 Task:  Click on Racing  Cup Series In the Cup Series click on  Pick Sheet Add name Penelope Taylor and  Email softage.6@softage.net In group 1 choose #1 Ross Chastain In group 2 choose #19 Martin Truex Jr In group 3 choose #8 Kyle Busch In group 4 choose #48 Alex Bowman In group 5 choose #2 Austin Cindric Winning Manufacturer choose Ford In Tie Breaker choose #99 Daniel Suarez Bonous driver choose #4 Kevin Harvick Submit pick sheet
Action: Mouse moved to (387, 215)
Screenshot: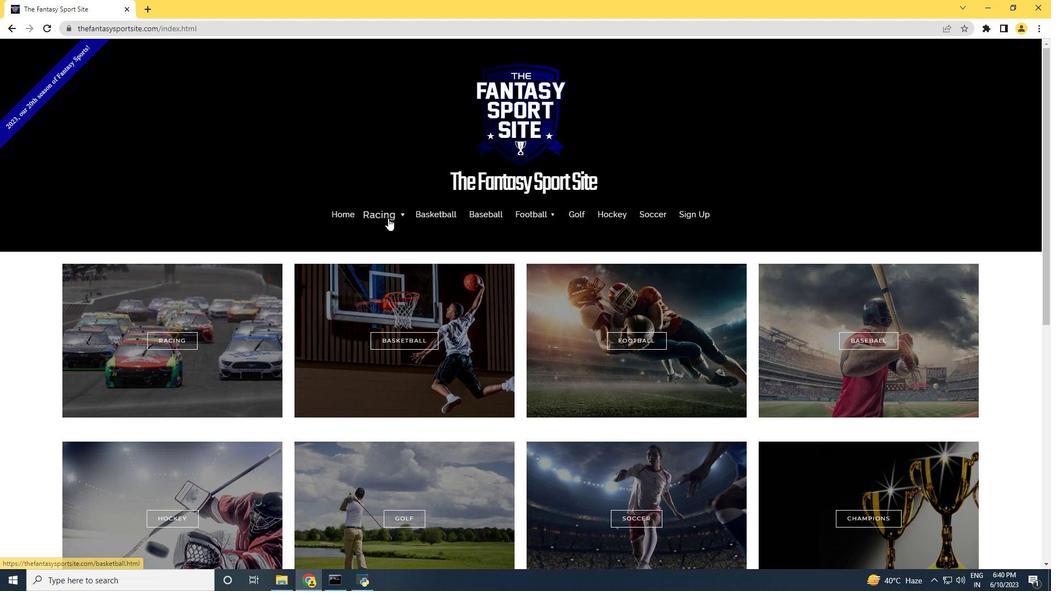 
Action: Mouse pressed left at (387, 215)
Screenshot: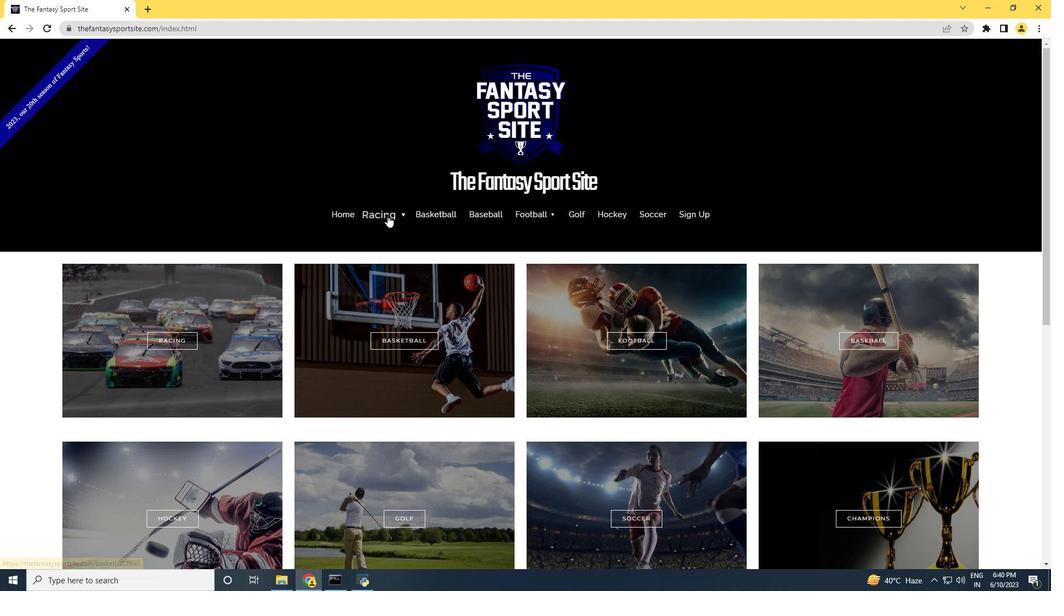 
Action: Mouse moved to (387, 251)
Screenshot: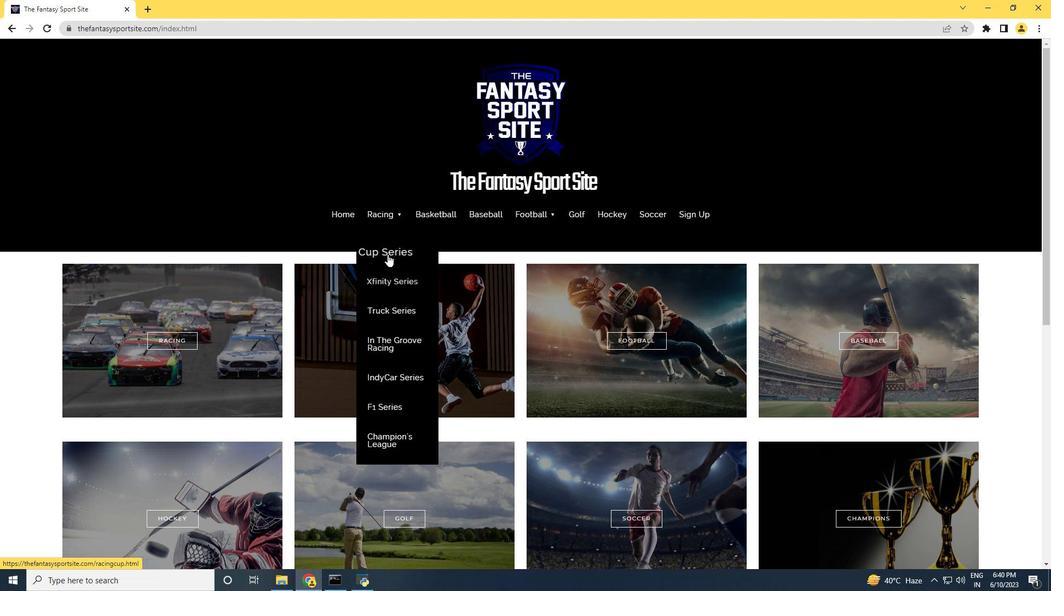 
Action: Mouse pressed left at (387, 251)
Screenshot: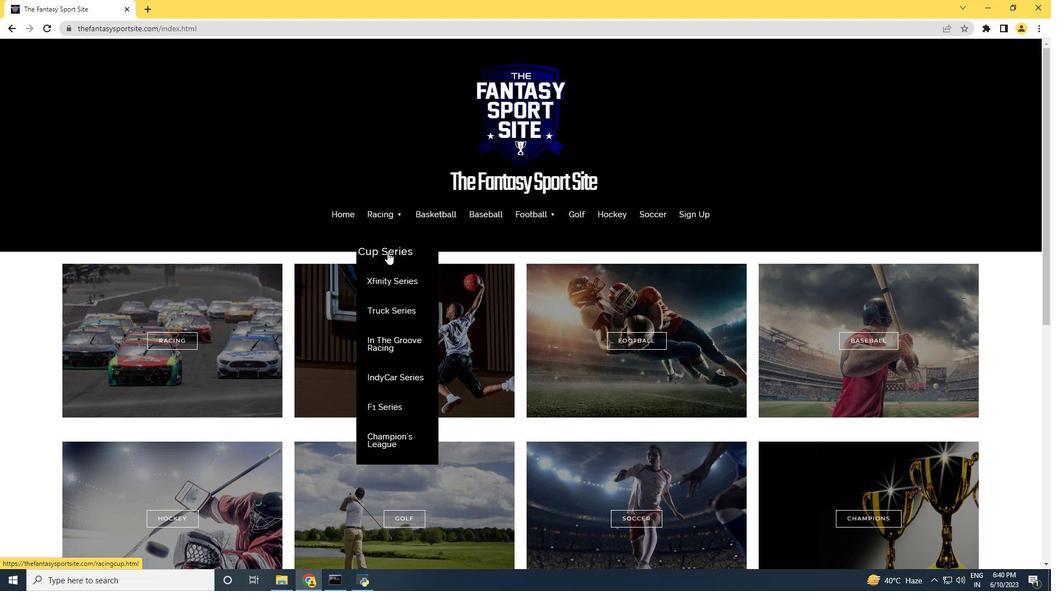 
Action: Mouse moved to (391, 216)
Screenshot: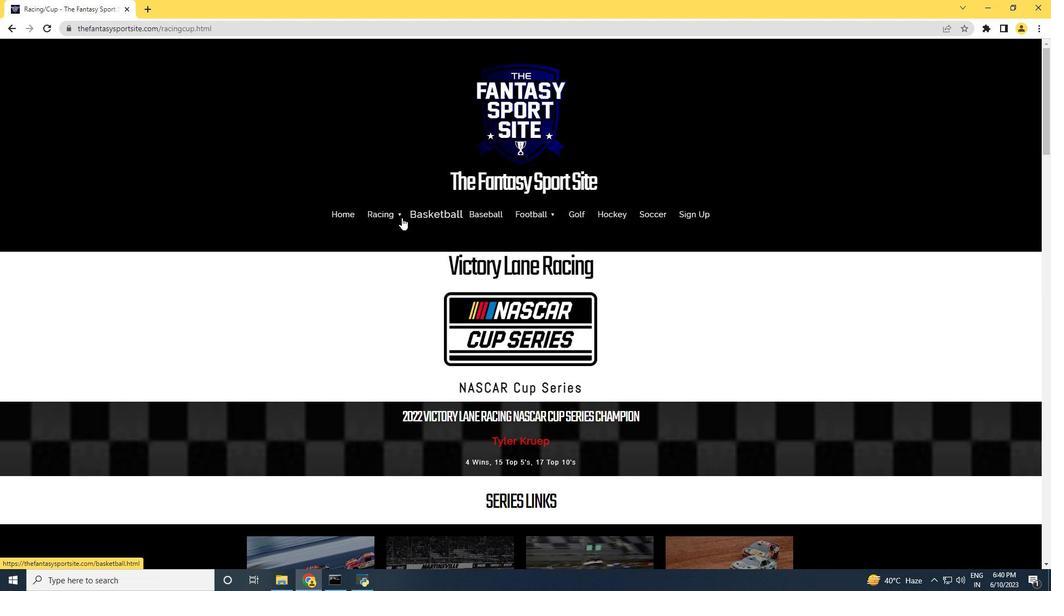 
Action: Mouse scrolled (391, 215) with delta (0, 0)
Screenshot: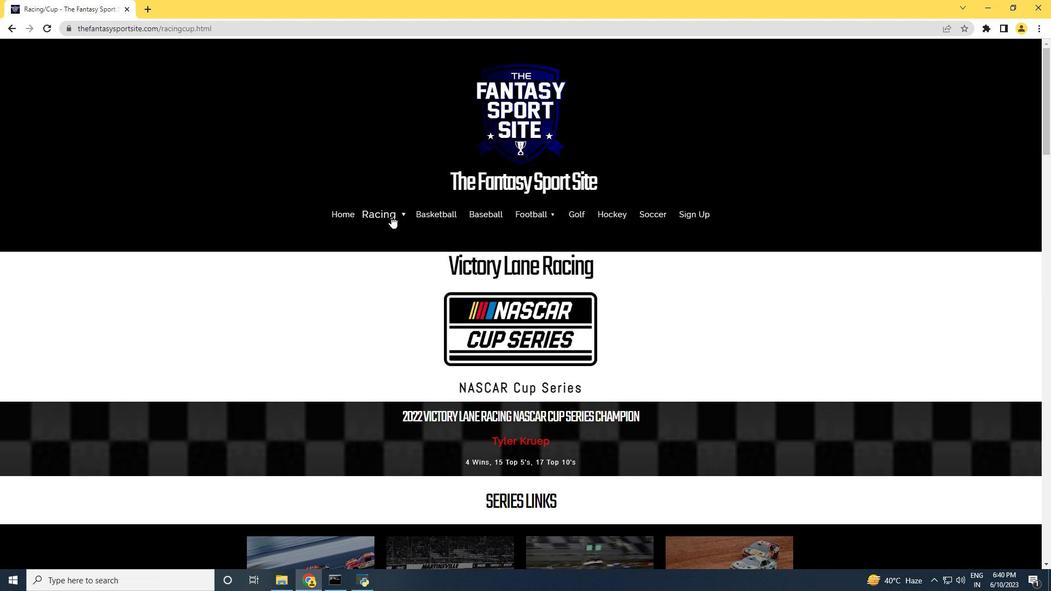 
Action: Mouse scrolled (391, 215) with delta (0, 0)
Screenshot: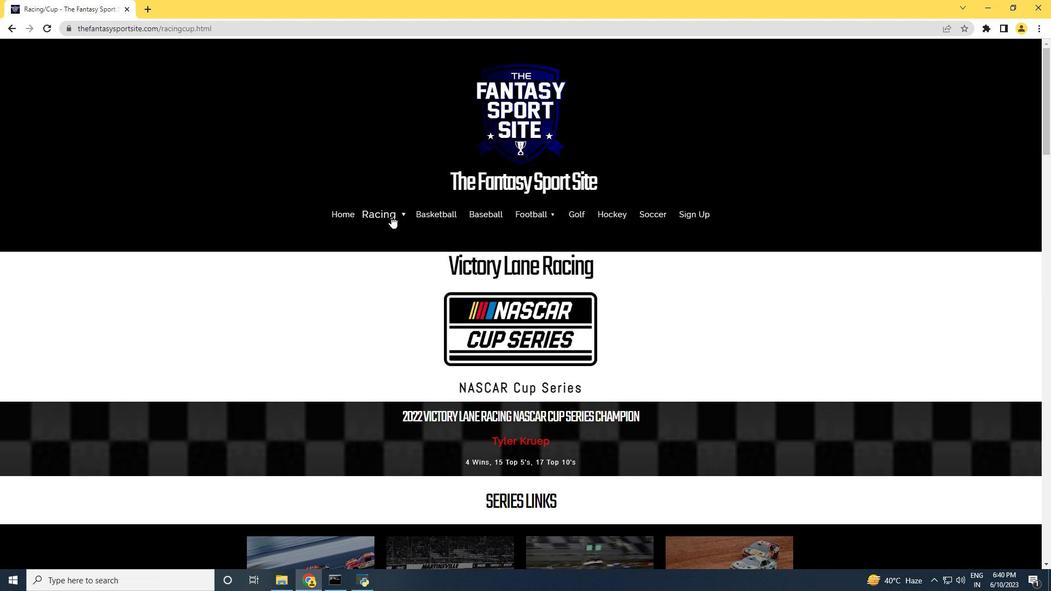 
Action: Mouse scrolled (391, 215) with delta (0, 0)
Screenshot: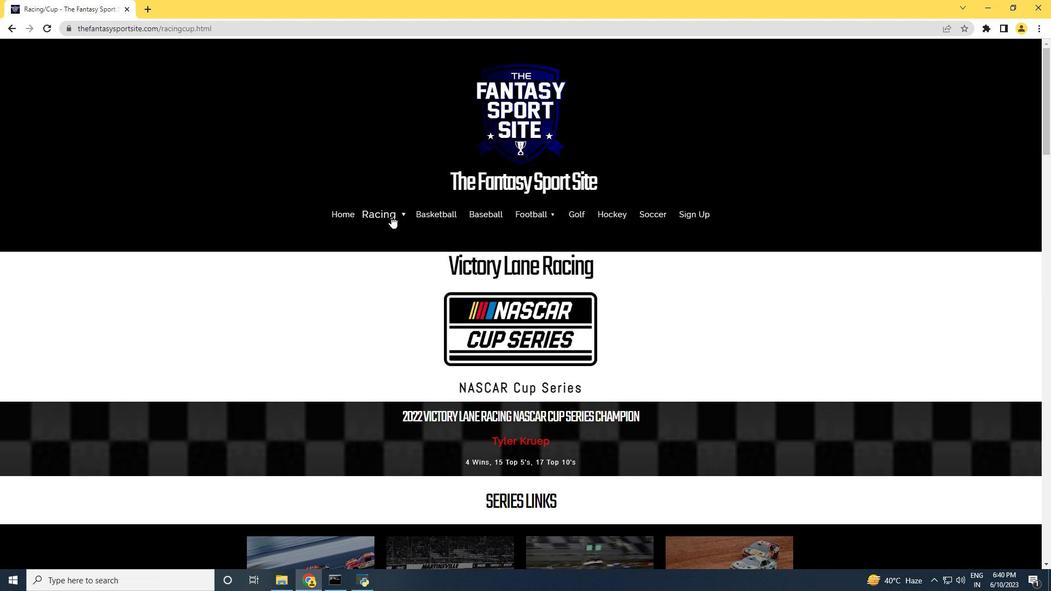 
Action: Mouse scrolled (391, 215) with delta (0, 0)
Screenshot: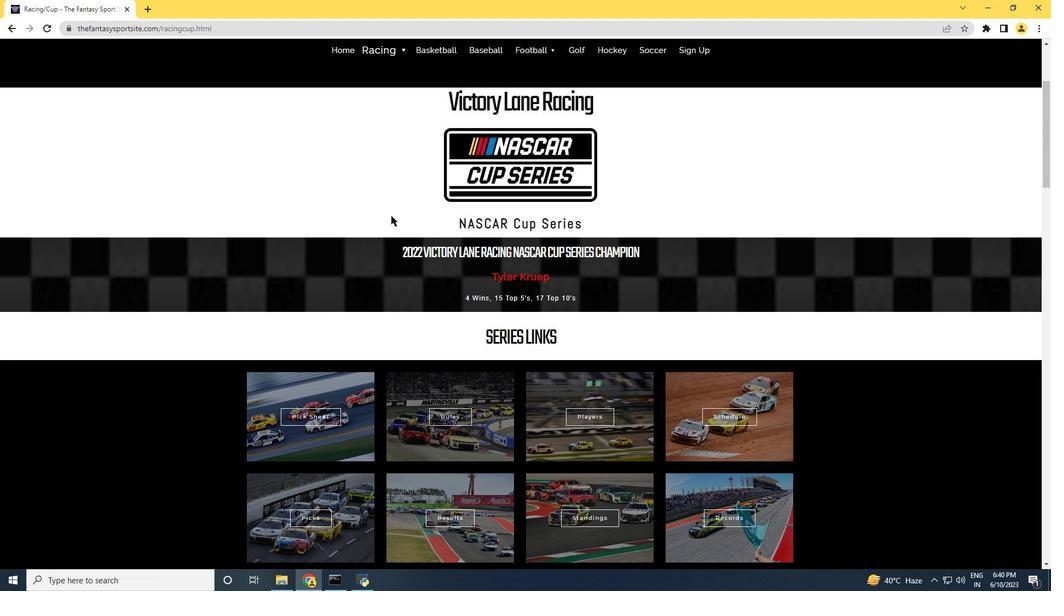
Action: Mouse scrolled (391, 215) with delta (0, 0)
Screenshot: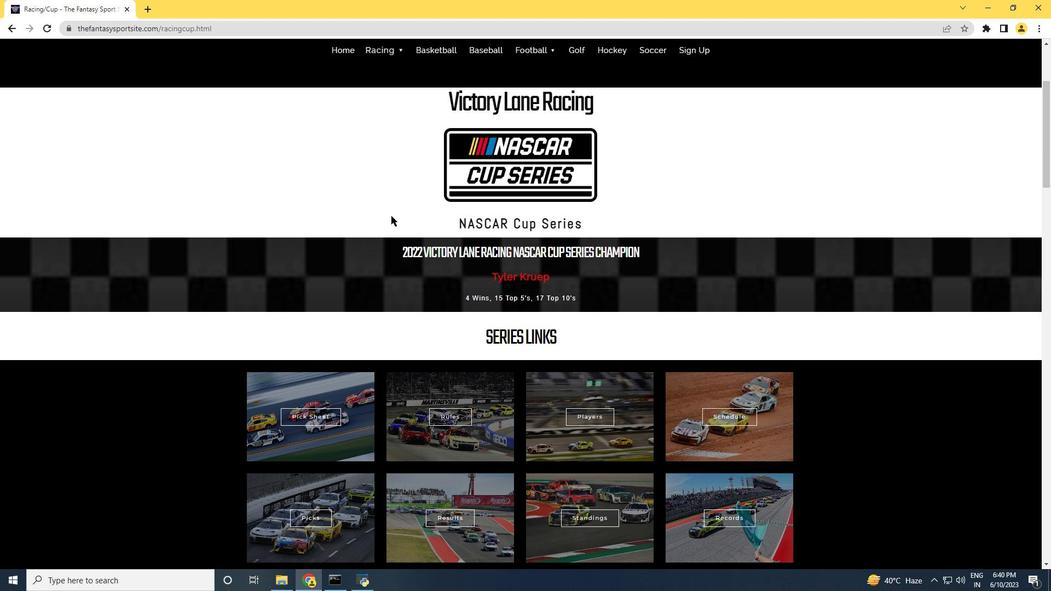 
Action: Mouse moved to (313, 305)
Screenshot: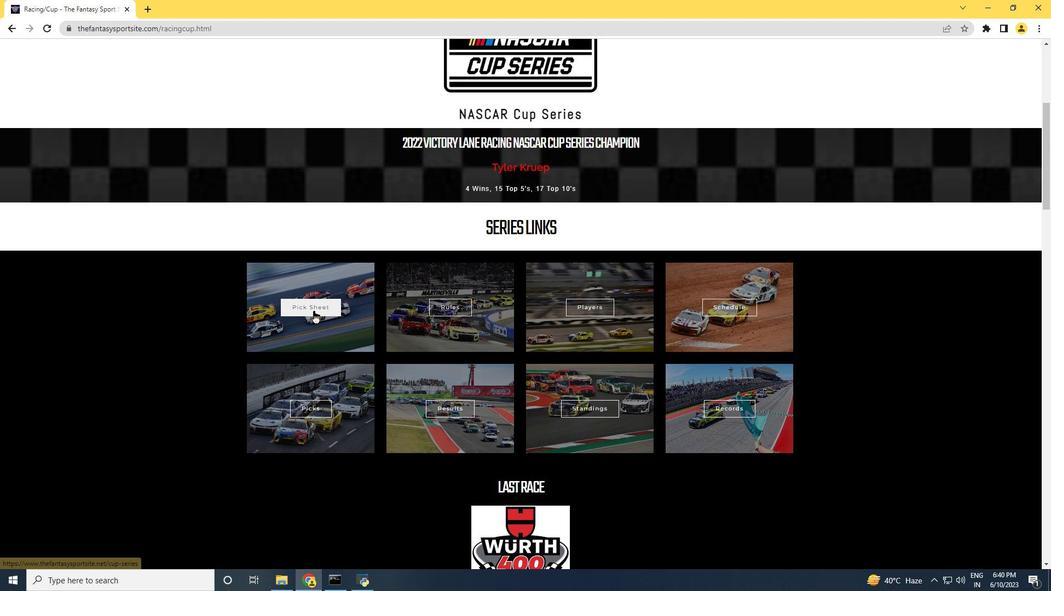 
Action: Mouse pressed left at (313, 305)
Screenshot: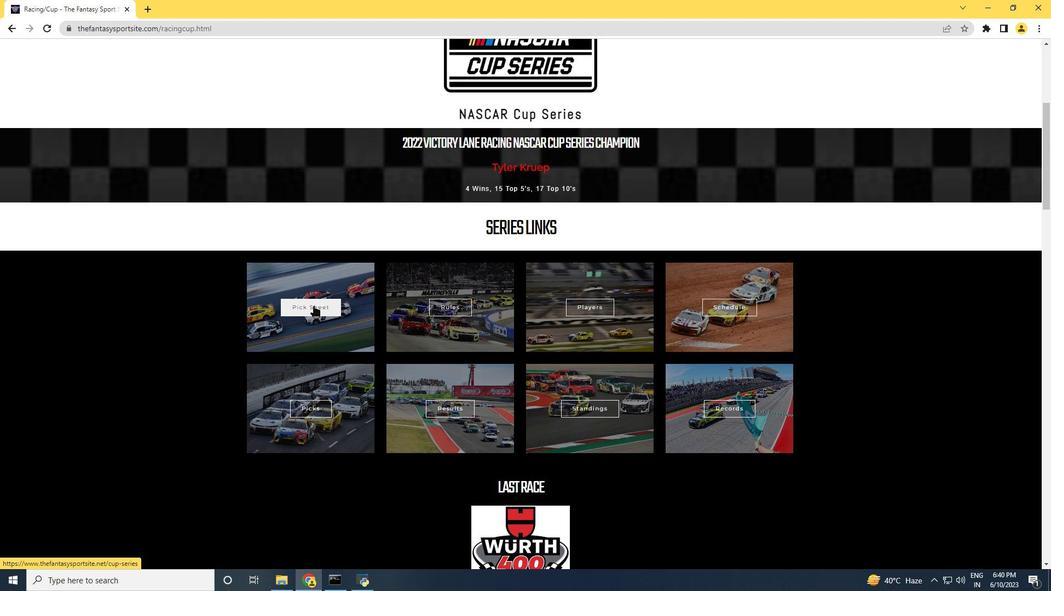 
Action: Mouse scrolled (313, 305) with delta (0, 0)
Screenshot: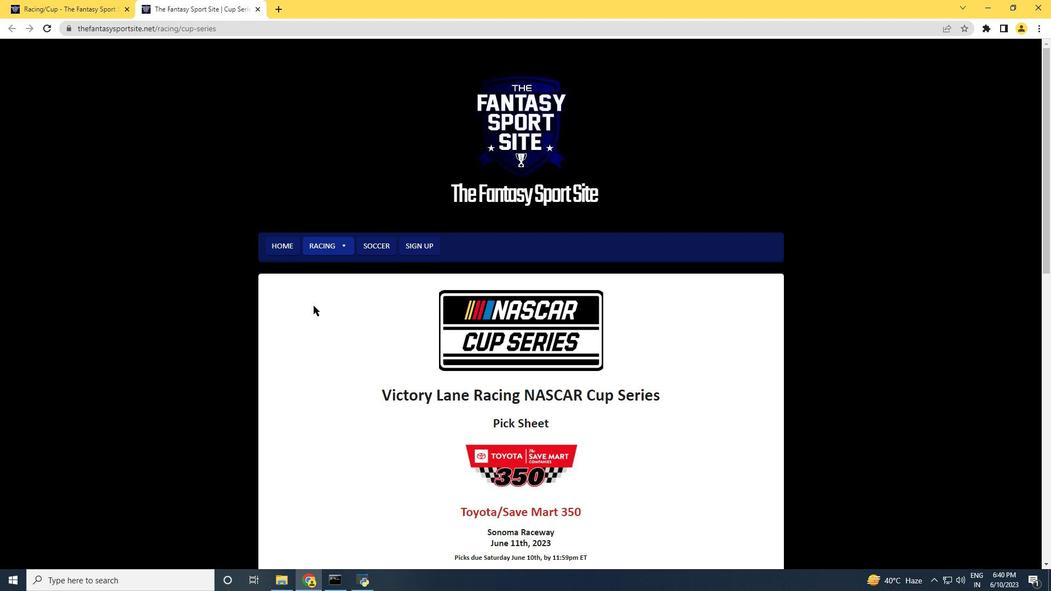 
Action: Mouse scrolled (313, 305) with delta (0, 0)
Screenshot: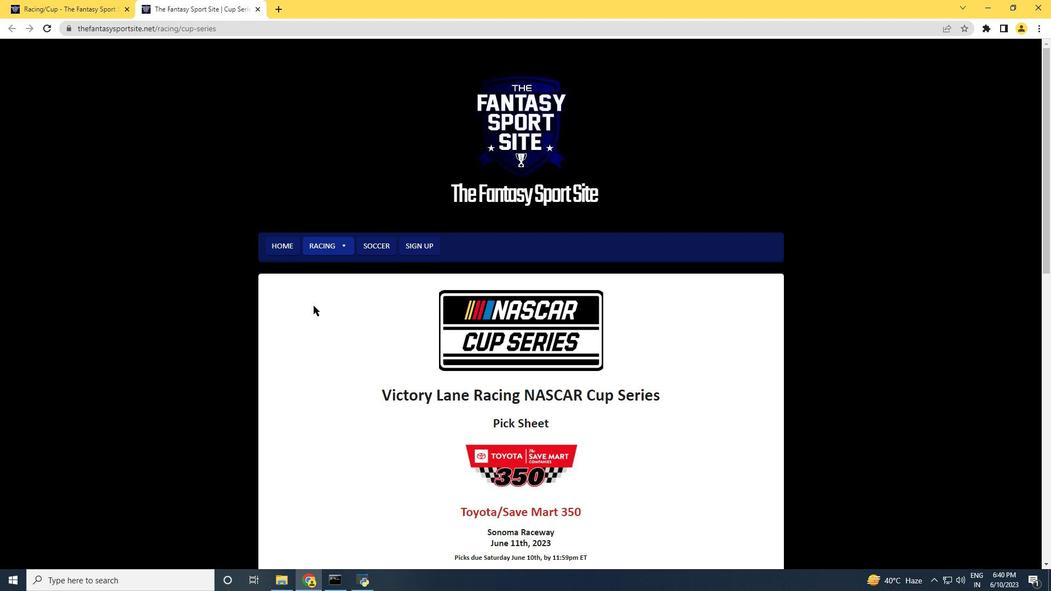 
Action: Mouse scrolled (313, 305) with delta (0, 0)
Screenshot: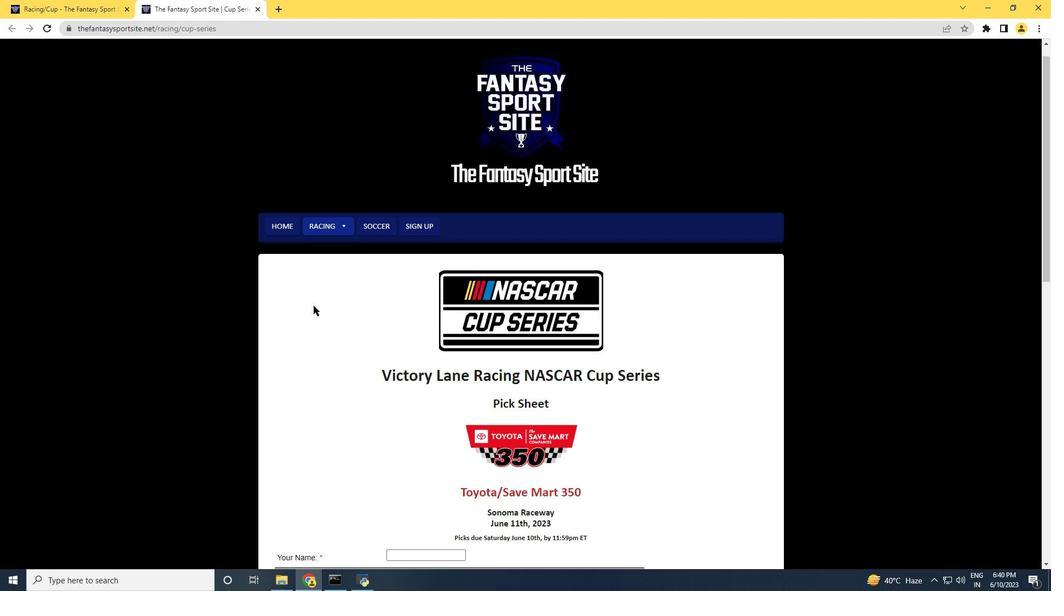 
Action: Mouse scrolled (313, 305) with delta (0, 0)
Screenshot: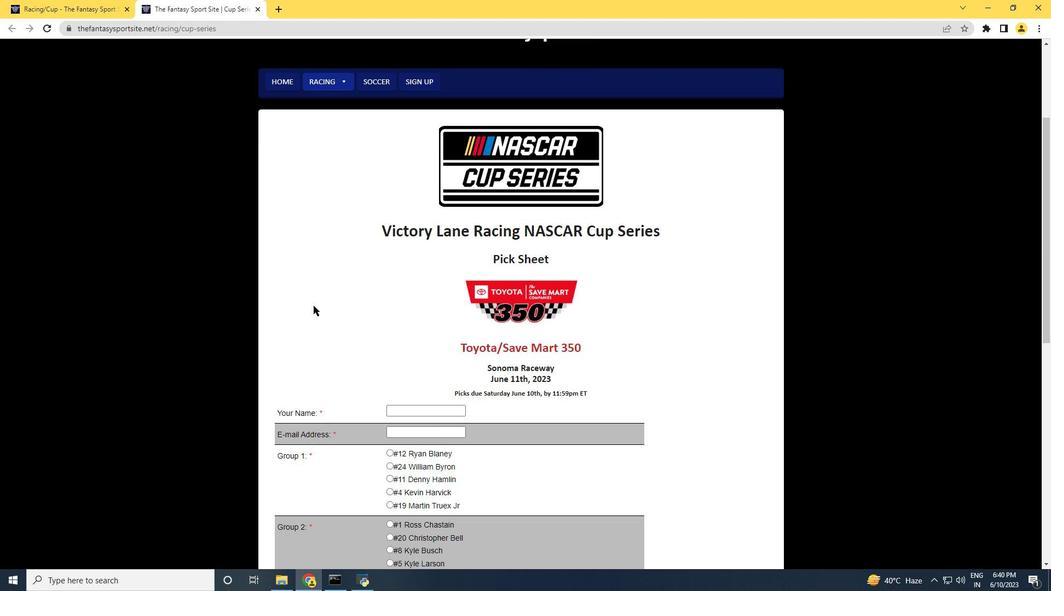 
Action: Mouse scrolled (313, 305) with delta (0, 0)
Screenshot: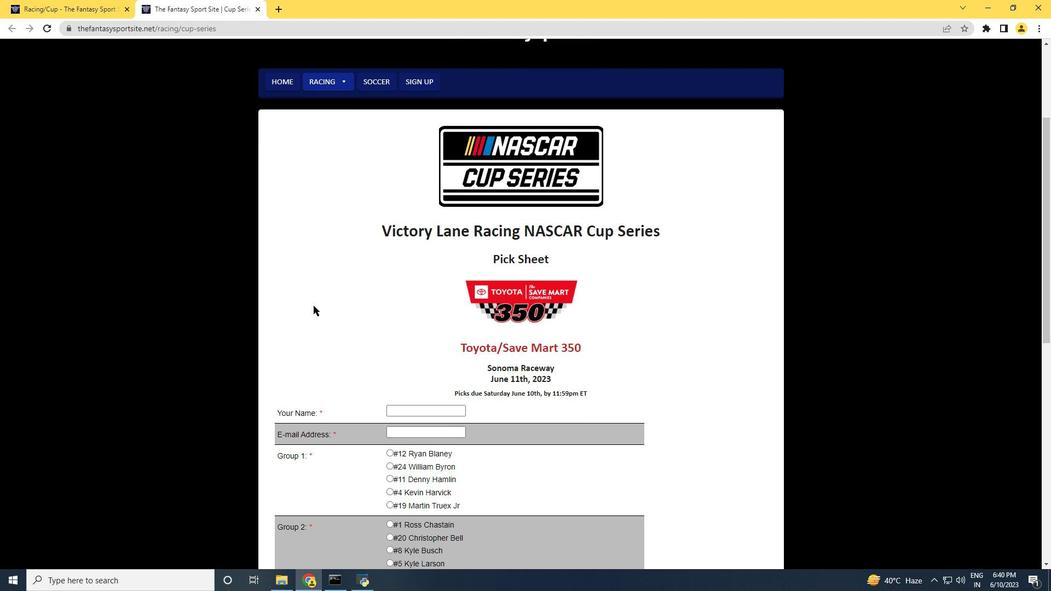 
Action: Mouse moved to (412, 302)
Screenshot: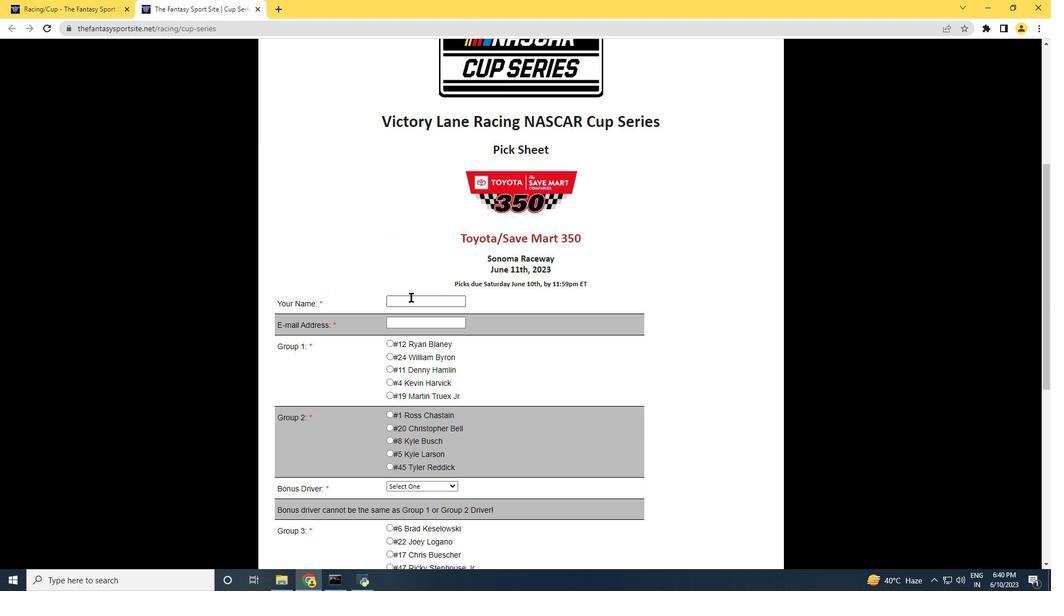 
Action: Mouse pressed left at (412, 302)
Screenshot: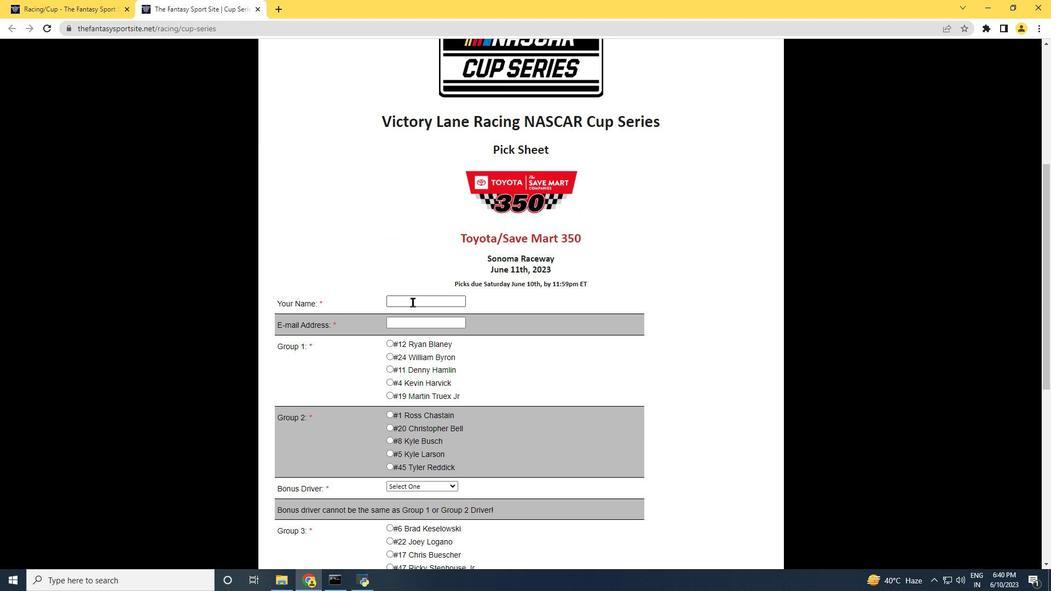 
Action: Key pressed <Key.shift><Key.shift><Key.shift><Key.shift><Key.shift><Key.shift><Key.shift>Penelope<Key.space><Key.shift><Key.shift><Key.shift><Key.shift><Key.shift><Key.shift><Key.shift><Key.shift><Key.shift><Key.shift>Taylor<Key.tab>softage.6<Key.shift><Key.shift><Key.shift><Key.shift><Key.shift>@softage.net<Key.tab>
Screenshot: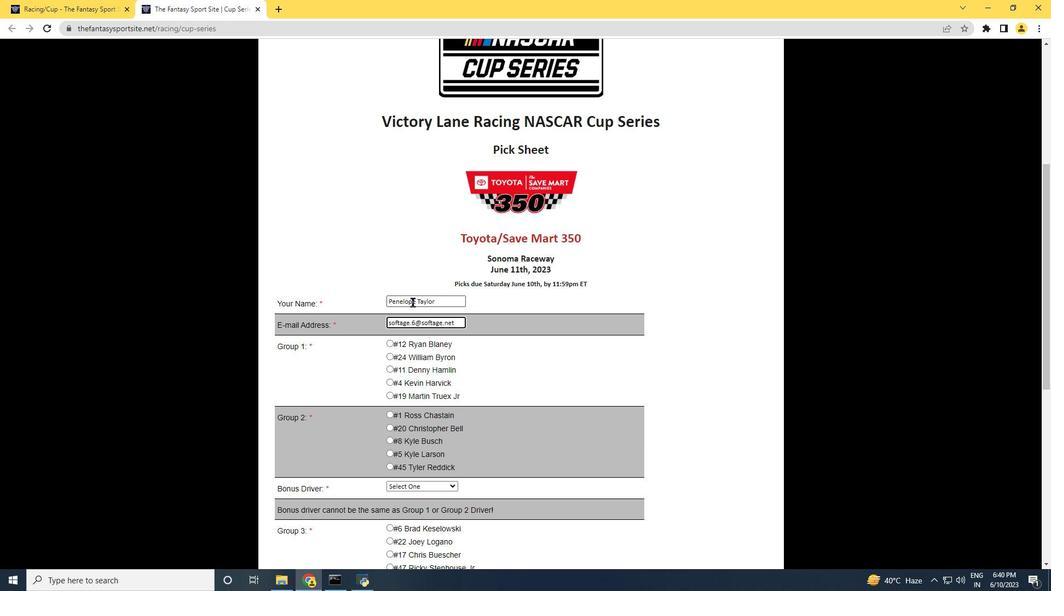 
Action: Mouse moved to (399, 372)
Screenshot: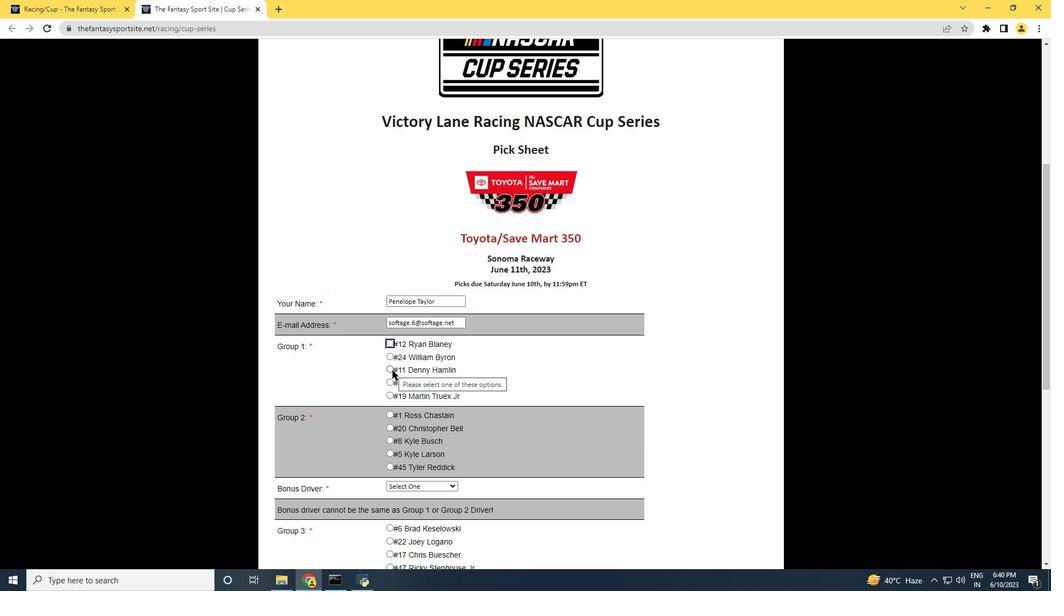 
Action: Key pressed <Key.space><Key.tab>
Screenshot: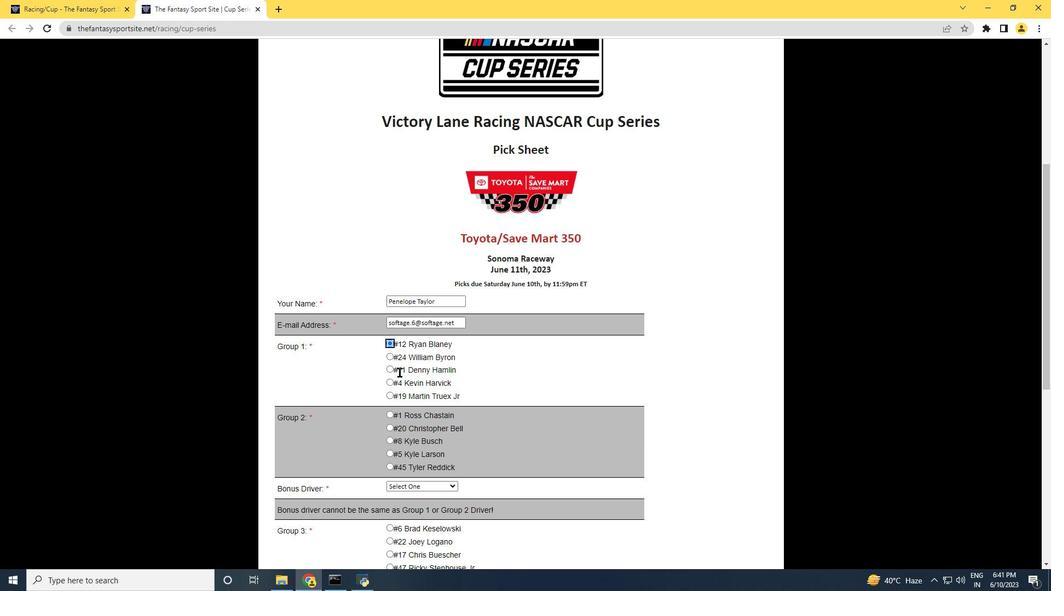 
Action: Mouse moved to (495, 410)
Screenshot: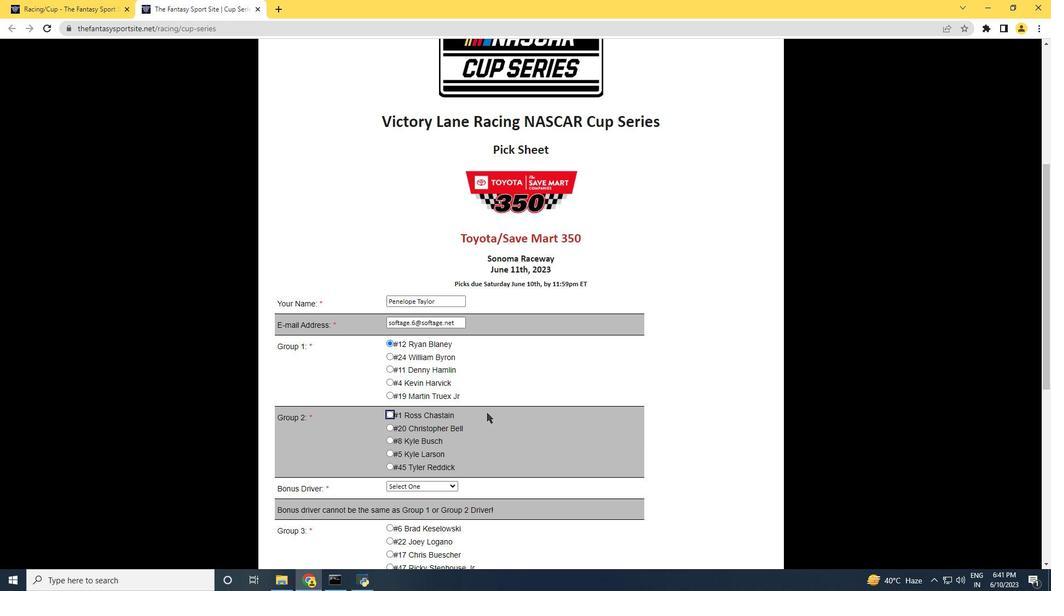 
Action: Mouse scrolled (495, 410) with delta (0, 0)
Screenshot: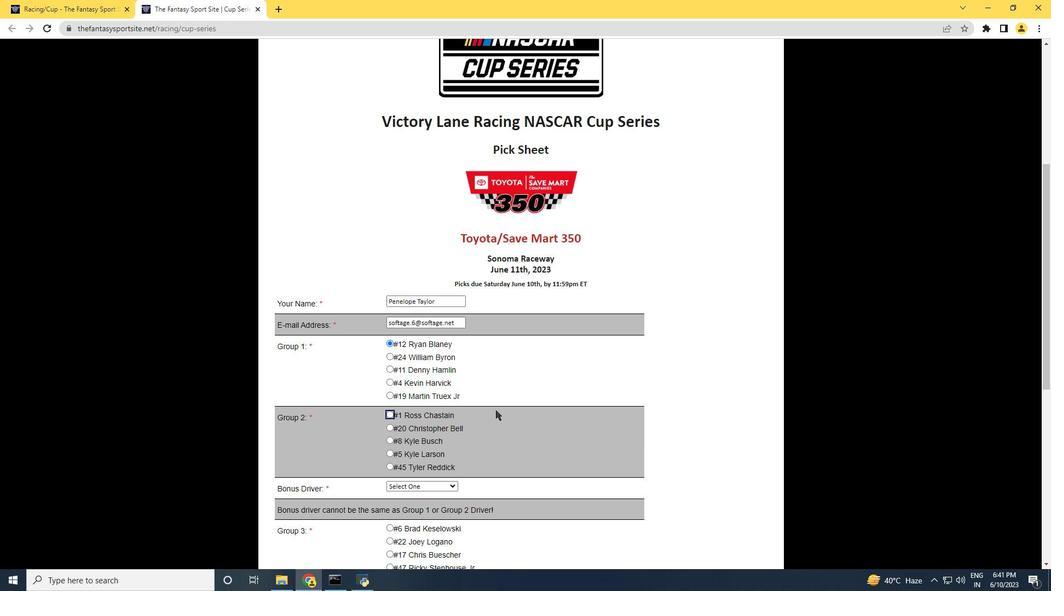 
Action: Mouse moved to (440, 404)
Screenshot: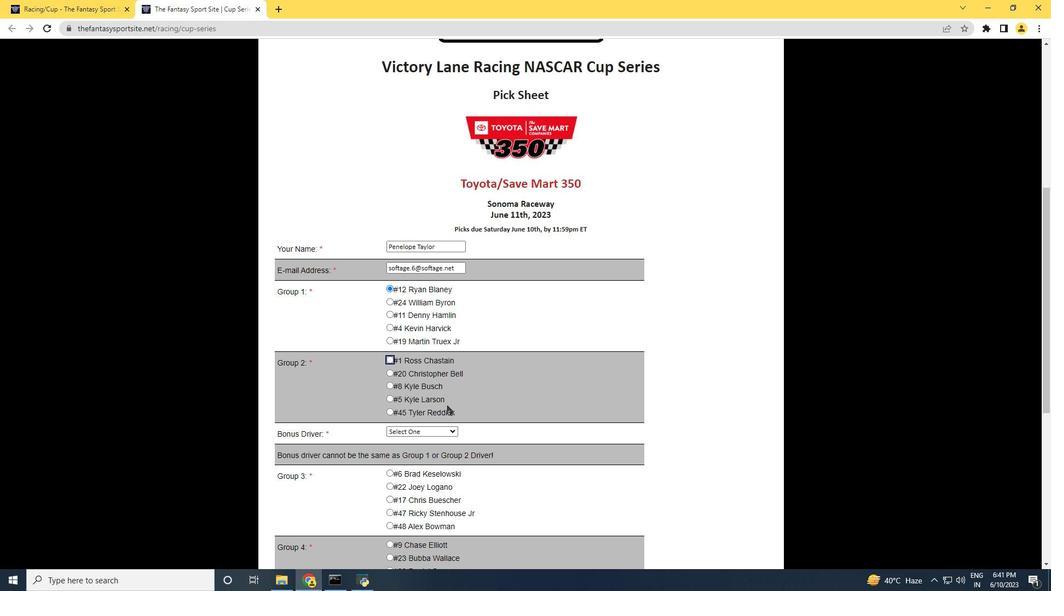 
Action: Key pressed <Key.space><Key.tab><Key.space>
Screenshot: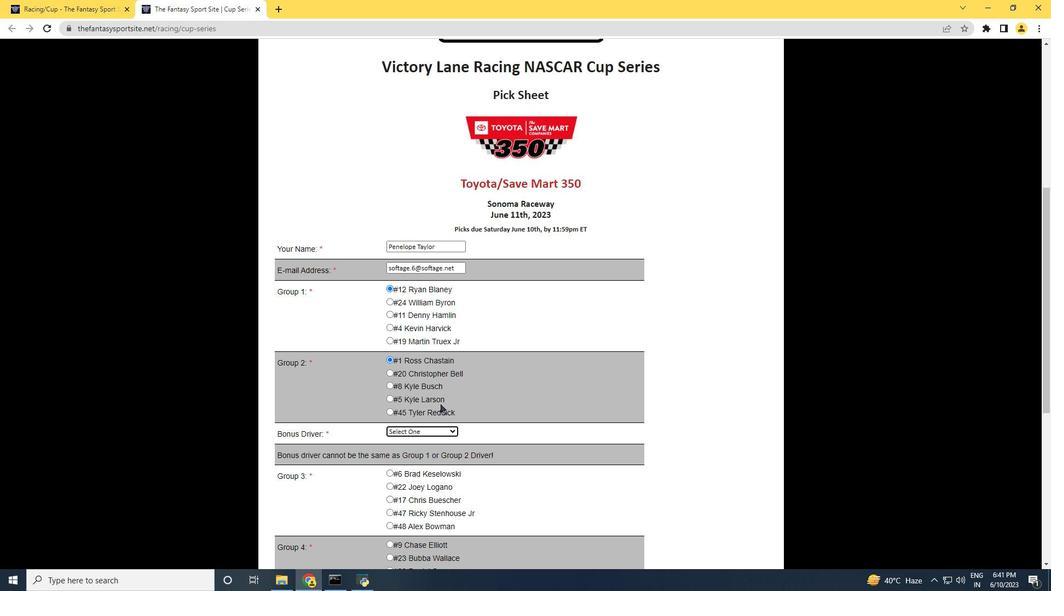 
Action: Mouse moved to (399, 463)
Screenshot: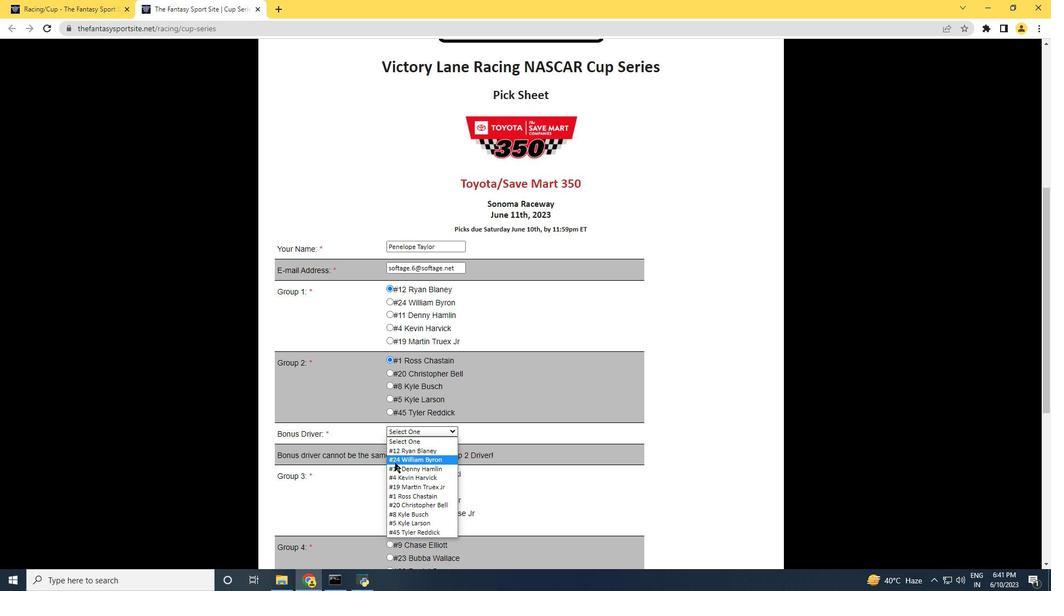 
Action: Mouse scrolled (399, 462) with delta (0, 0)
Screenshot: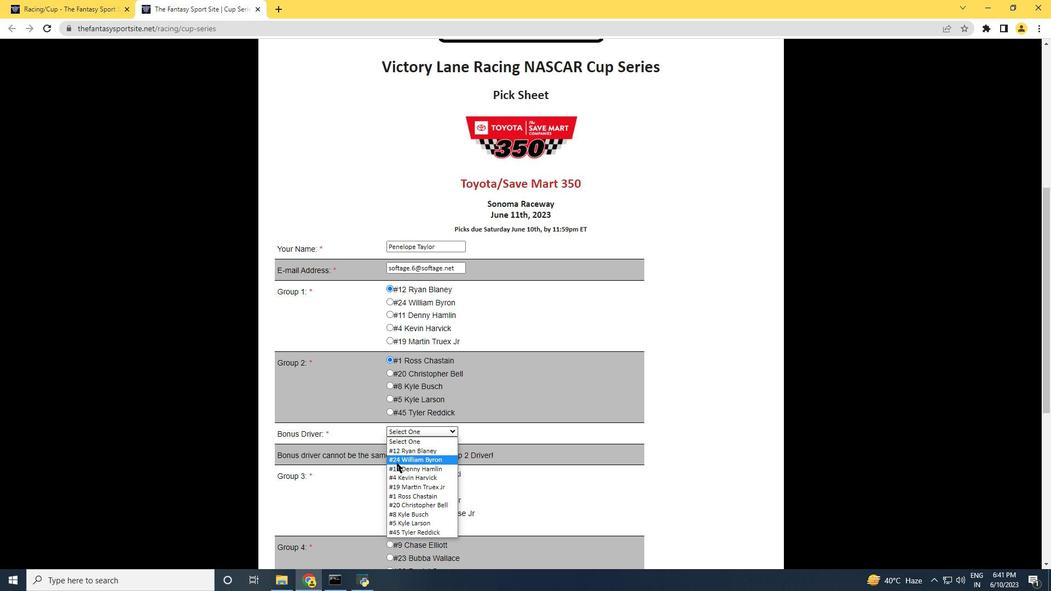 
Action: Mouse moved to (407, 478)
Screenshot: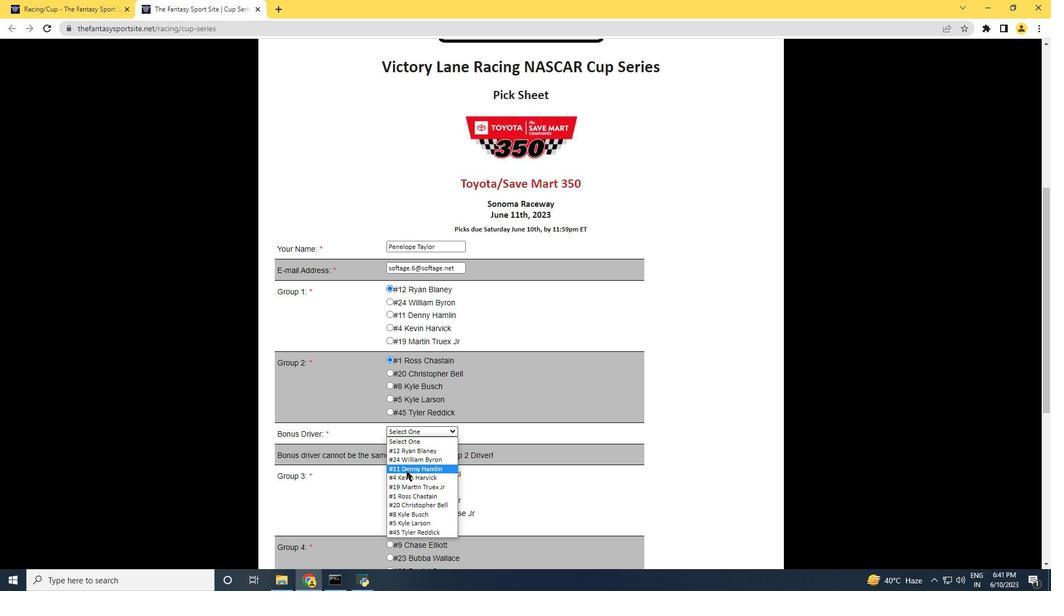 
Action: Mouse pressed left at (407, 478)
Screenshot: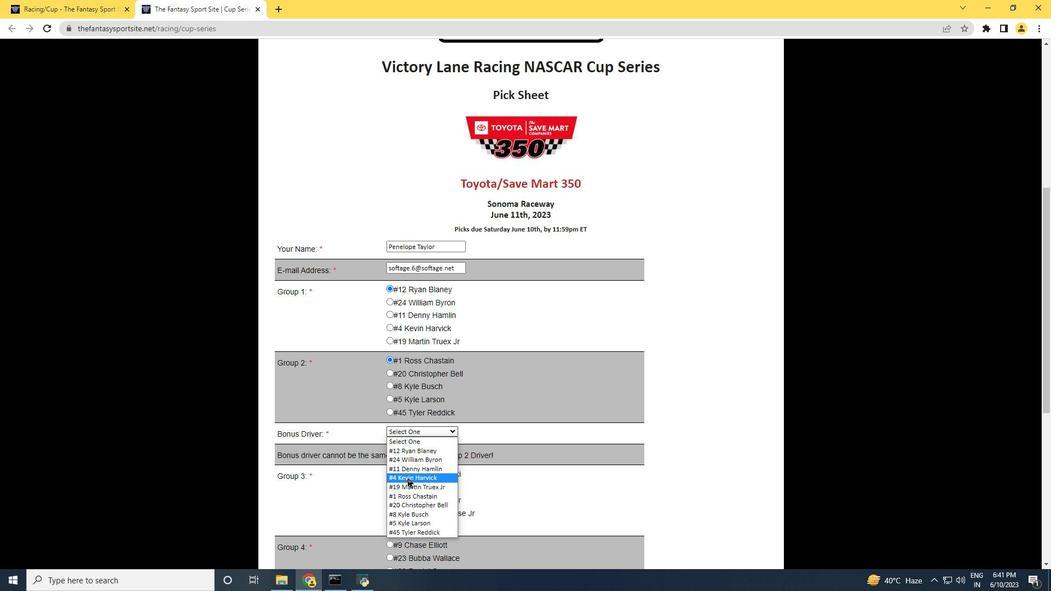 
Action: Mouse scrolled (407, 477) with delta (0, 0)
Screenshot: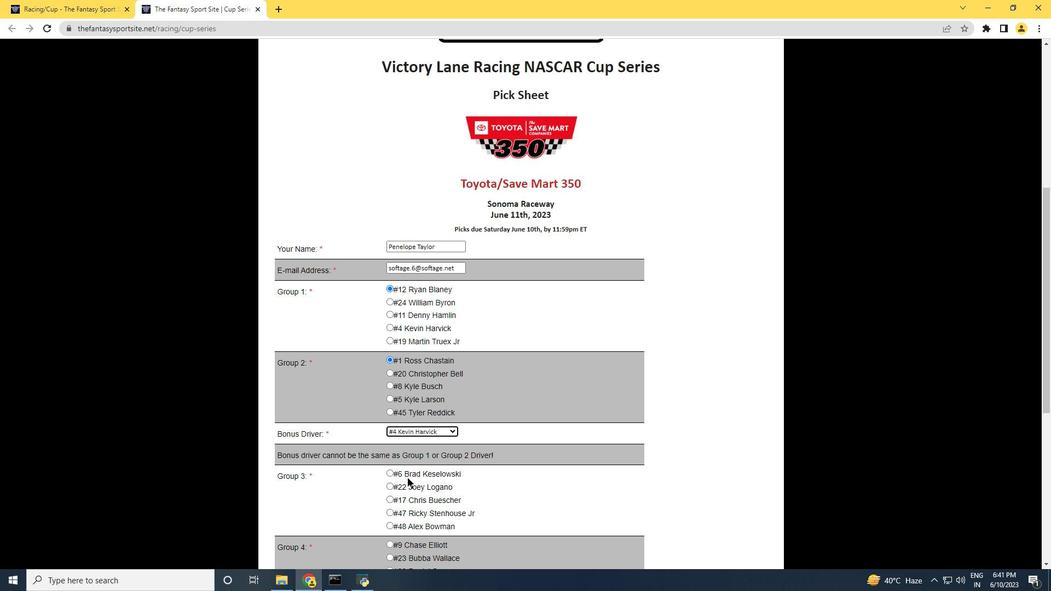 
Action: Mouse scrolled (407, 477) with delta (0, 0)
Screenshot: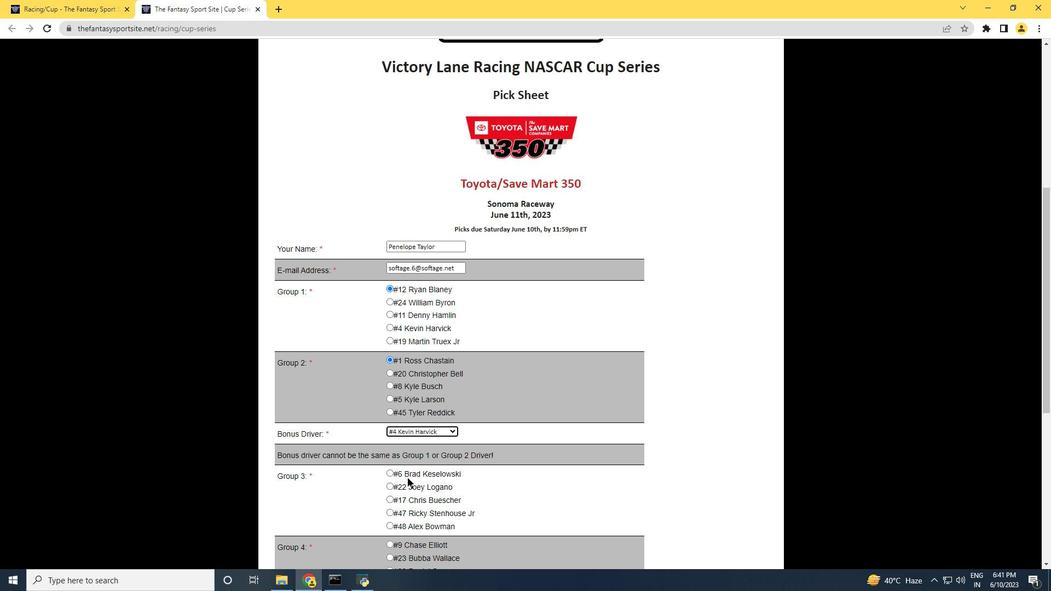 
Action: Mouse moved to (390, 391)
Screenshot: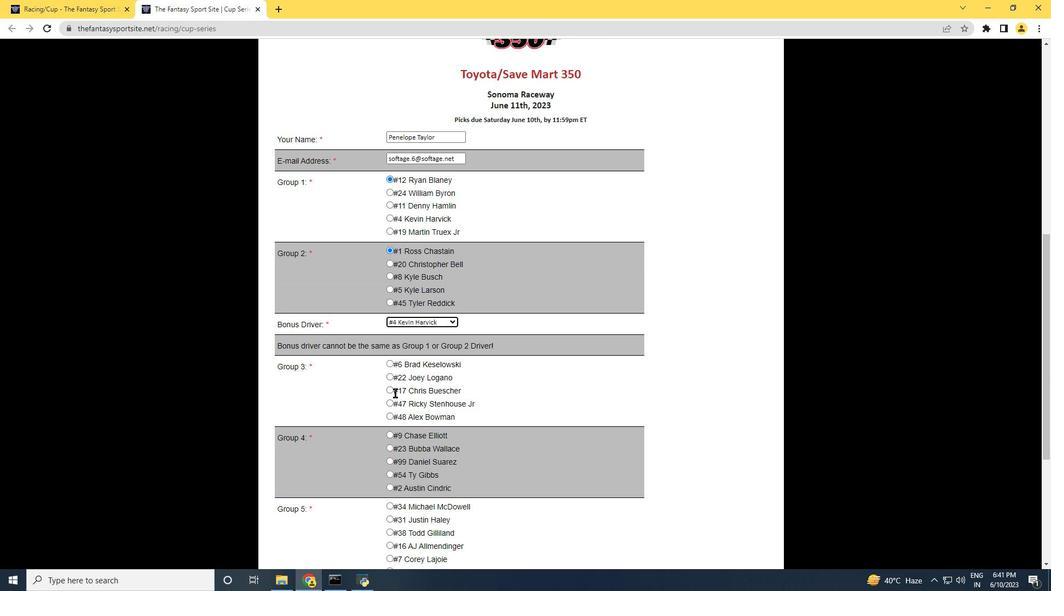 
Action: Mouse pressed left at (390, 391)
Screenshot: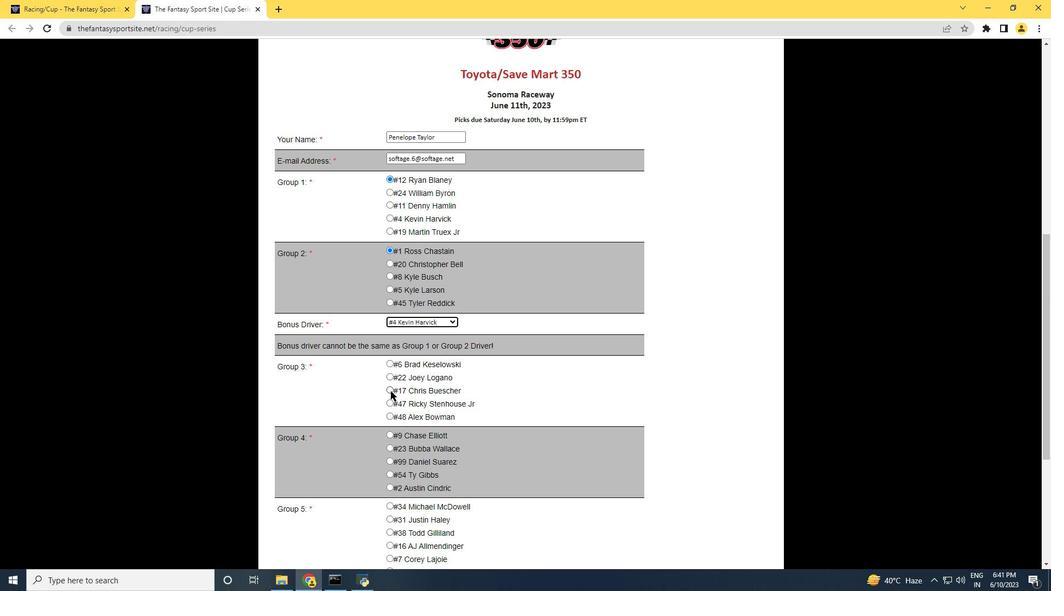 
Action: Mouse moved to (397, 436)
Screenshot: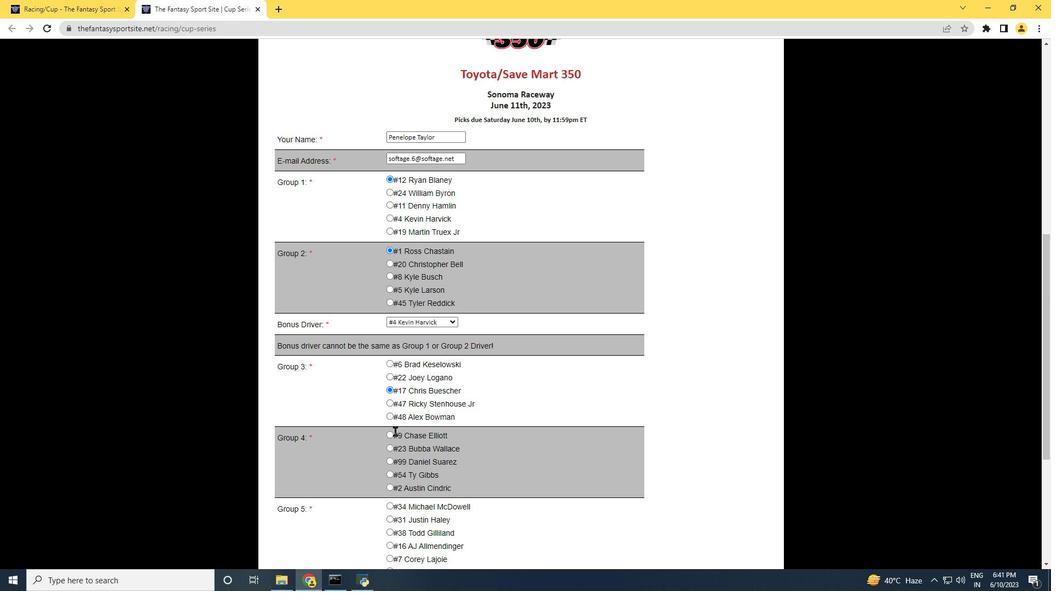 
Action: Mouse scrolled (397, 435) with delta (0, 0)
Screenshot: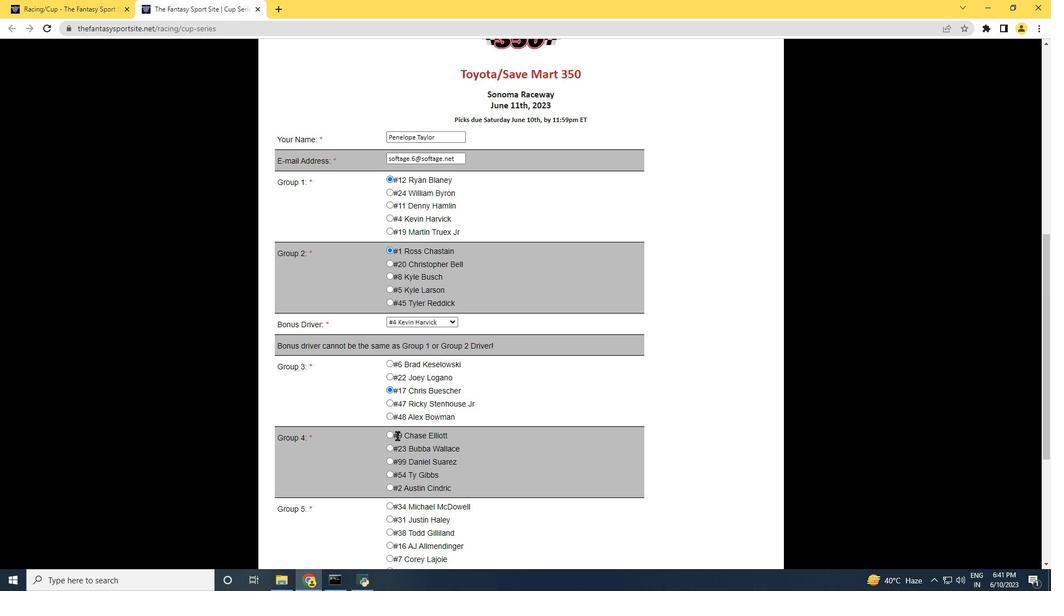 
Action: Mouse moved to (391, 420)
Screenshot: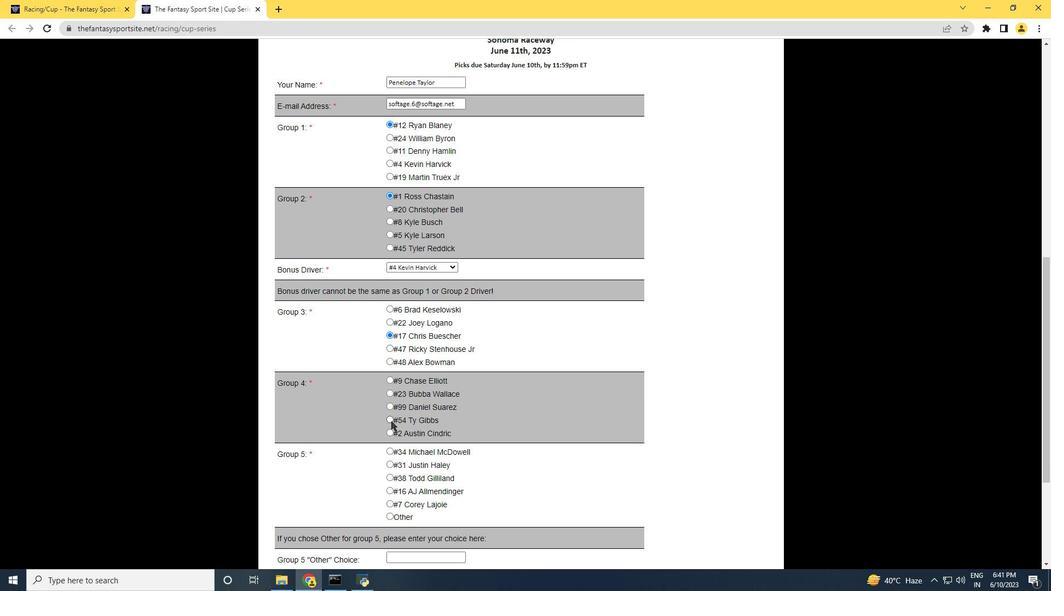 
Action: Mouse pressed left at (391, 420)
Screenshot: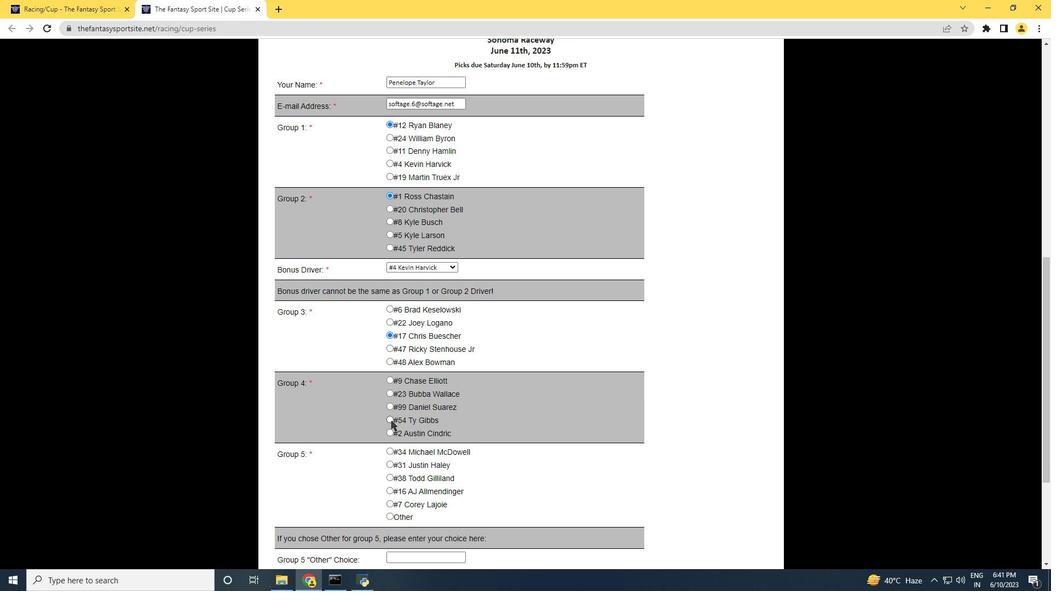 
Action: Mouse scrolled (391, 420) with delta (0, 0)
Screenshot: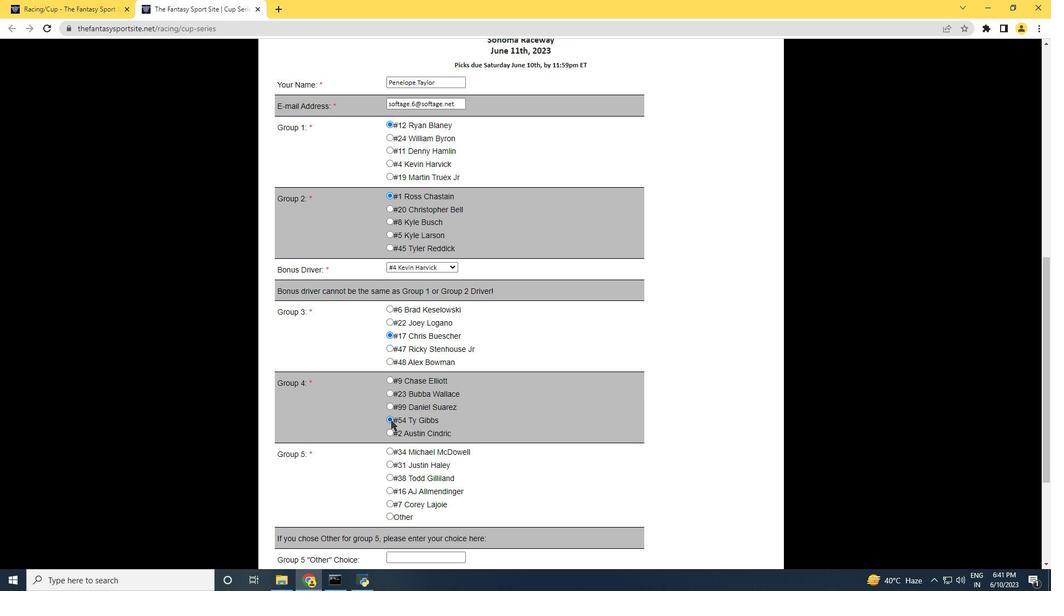 
Action: Mouse scrolled (391, 420) with delta (0, 0)
Screenshot: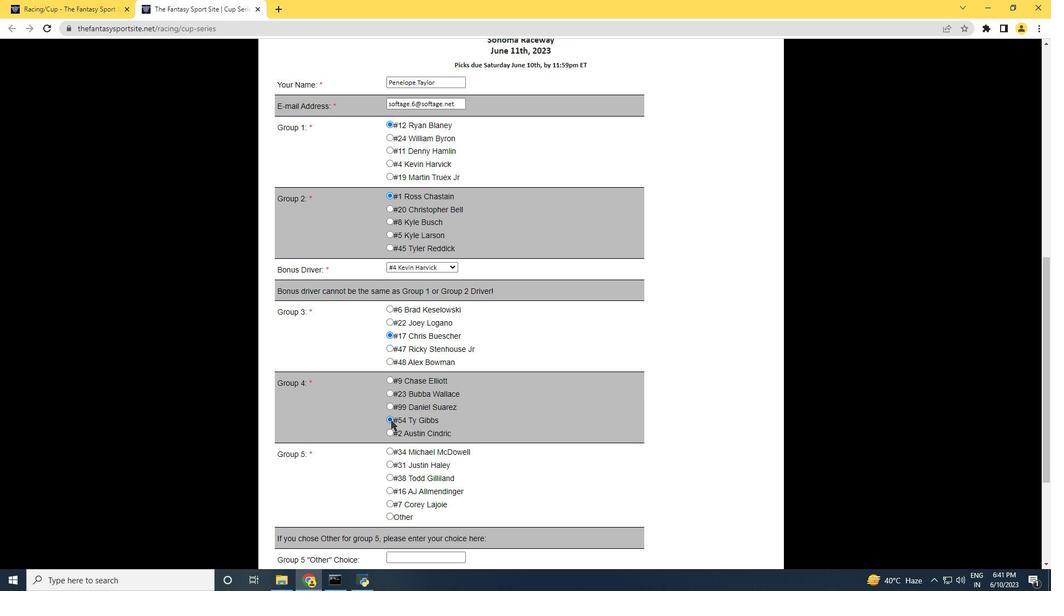 
Action: Mouse scrolled (391, 420) with delta (0, 0)
Screenshot: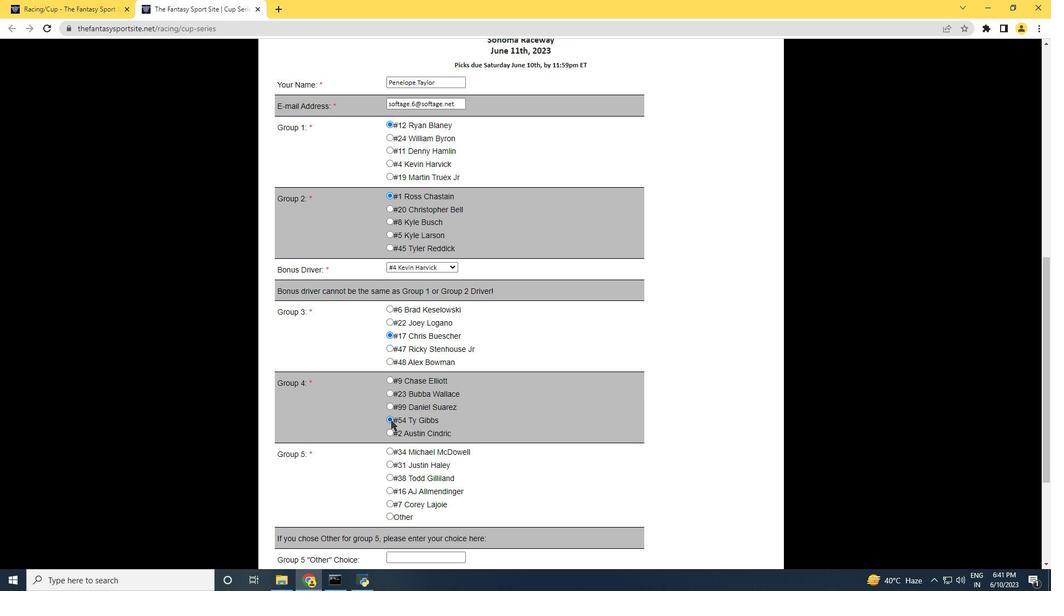 
Action: Mouse moved to (391, 327)
Screenshot: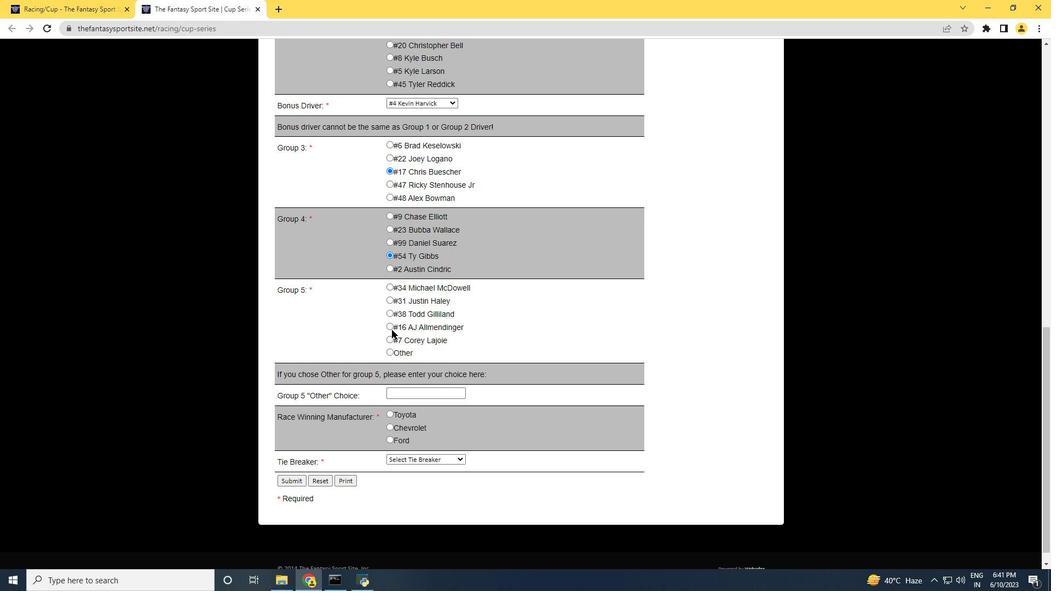 
Action: Mouse pressed left at (391, 327)
Screenshot: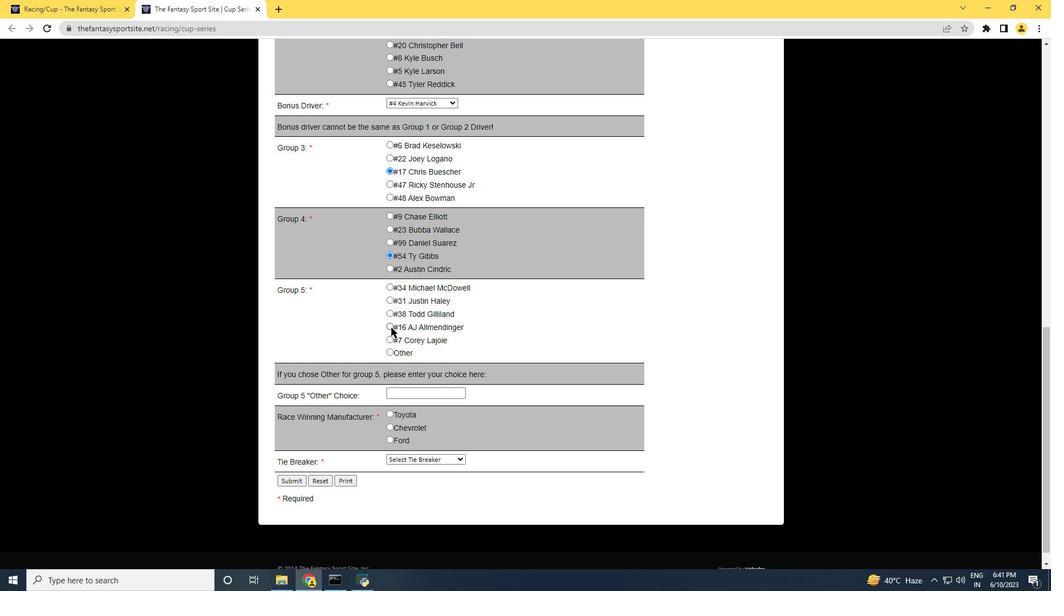 
Action: Mouse moved to (394, 370)
Screenshot: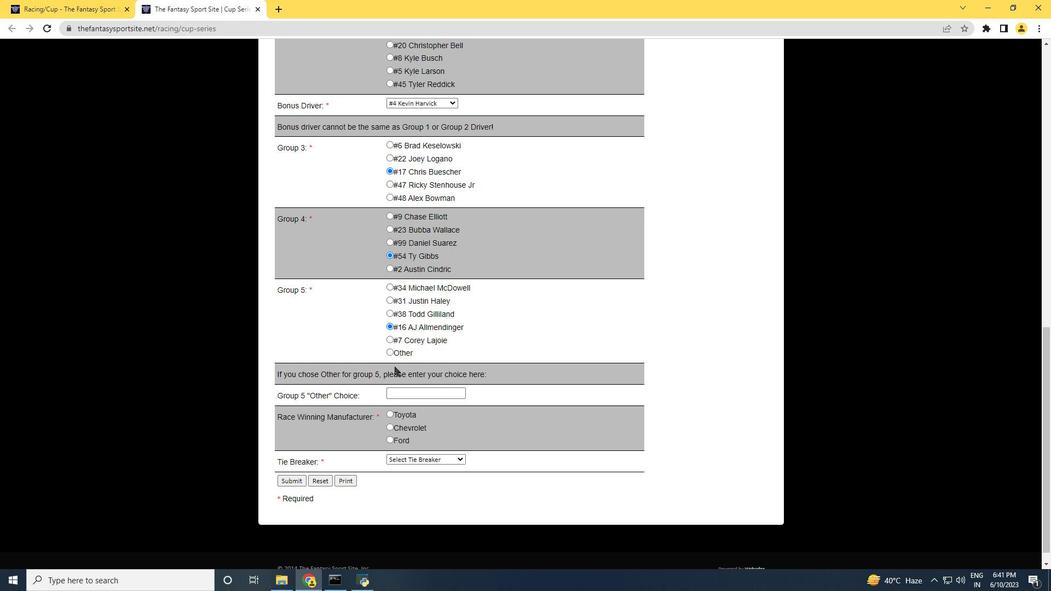 
Action: Mouse scrolled (394, 369) with delta (0, 0)
Screenshot: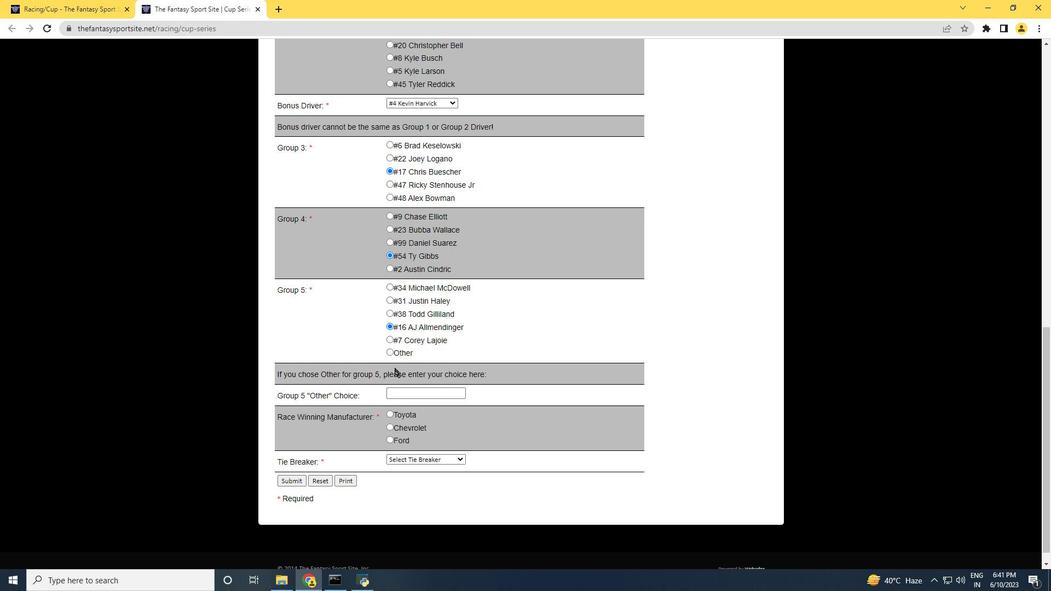 
Action: Mouse moved to (418, 443)
Screenshot: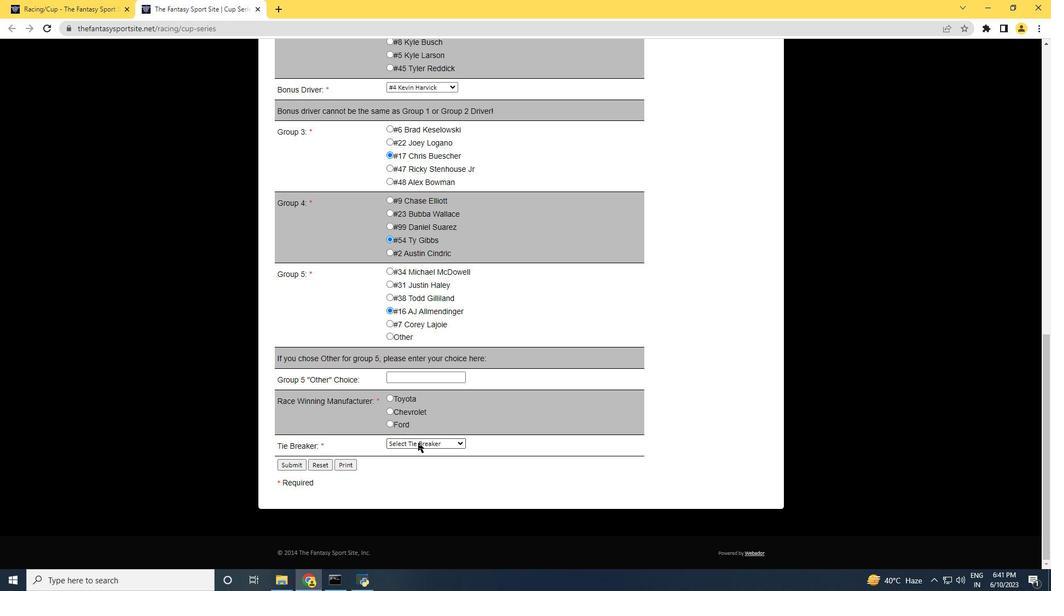 
Action: Mouse scrolled (418, 442) with delta (0, 0)
Screenshot: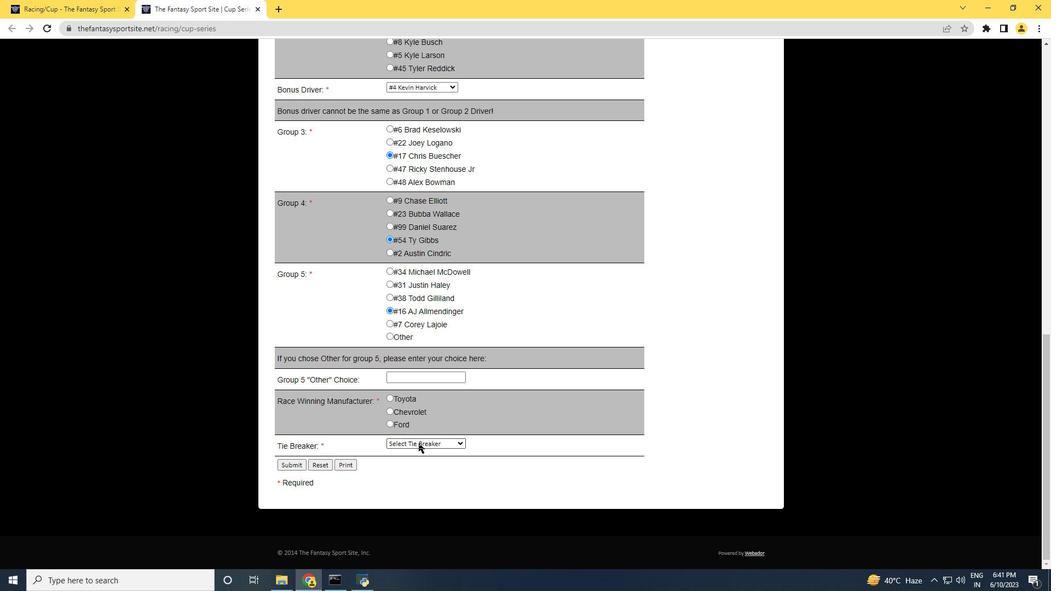 
Action: Mouse scrolled (418, 442) with delta (0, 0)
Screenshot: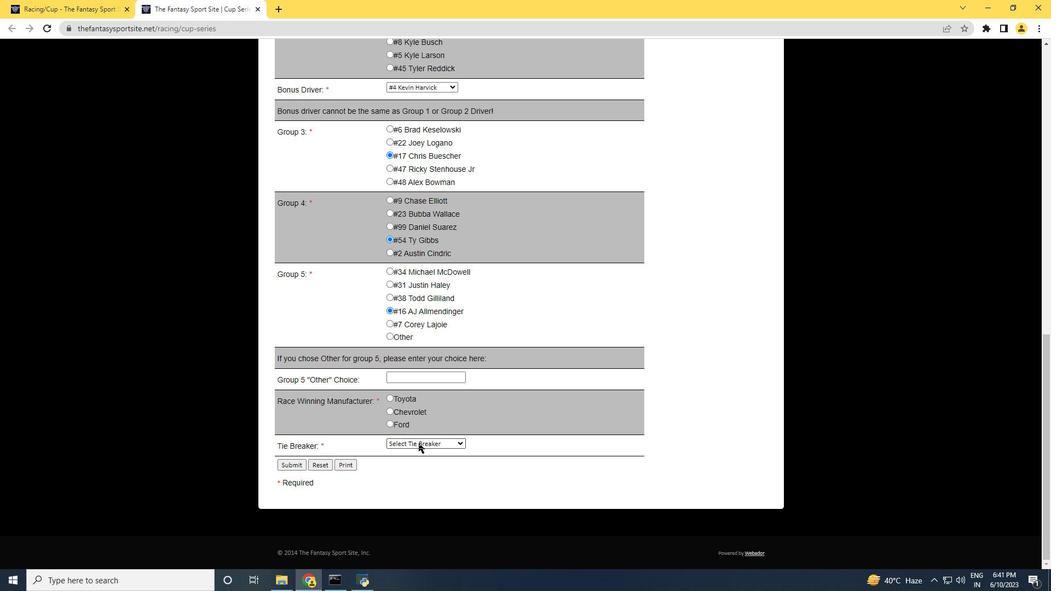 
Action: Mouse moved to (389, 424)
Screenshot: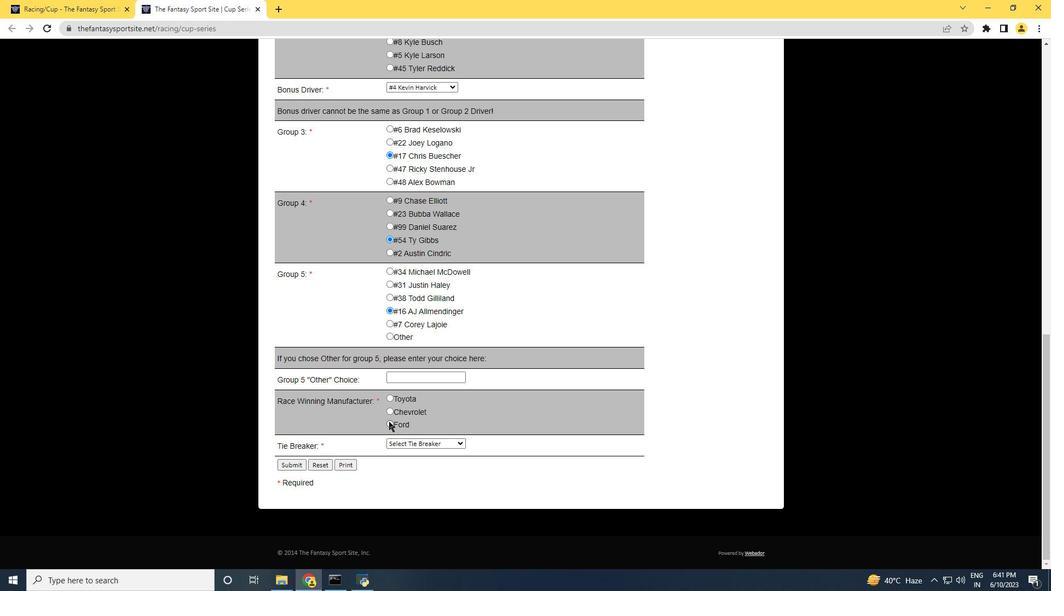 
Action: Mouse pressed left at (389, 424)
Screenshot: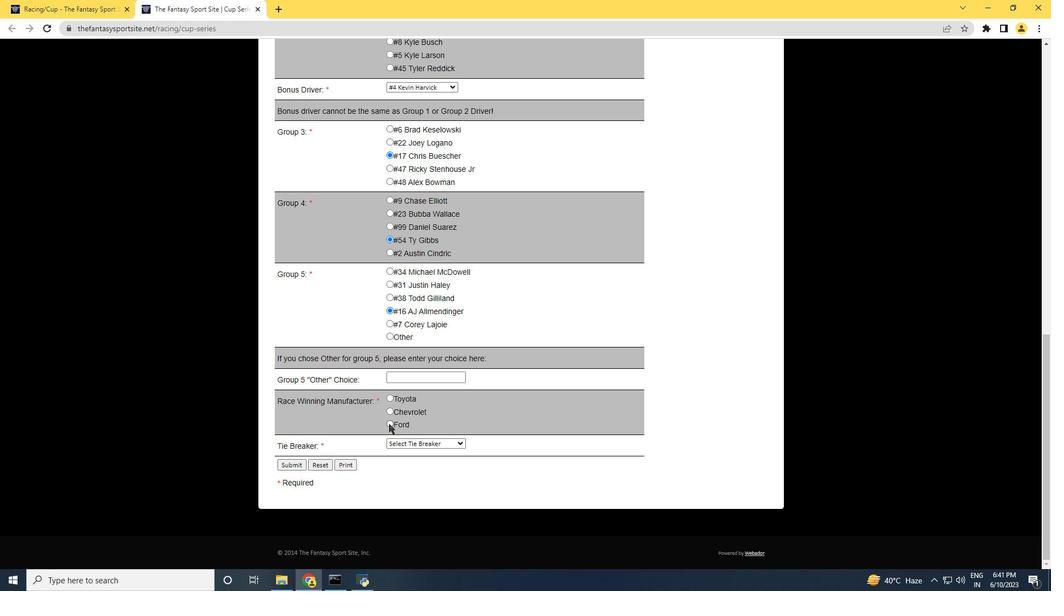 
Action: Mouse moved to (408, 444)
Screenshot: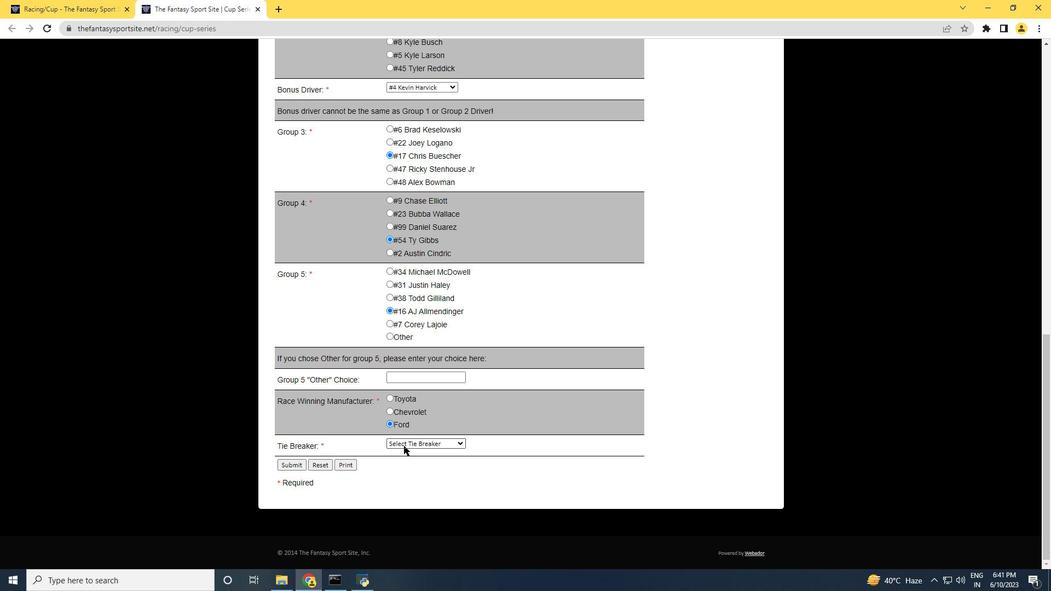 
Action: Mouse pressed left at (408, 444)
Screenshot: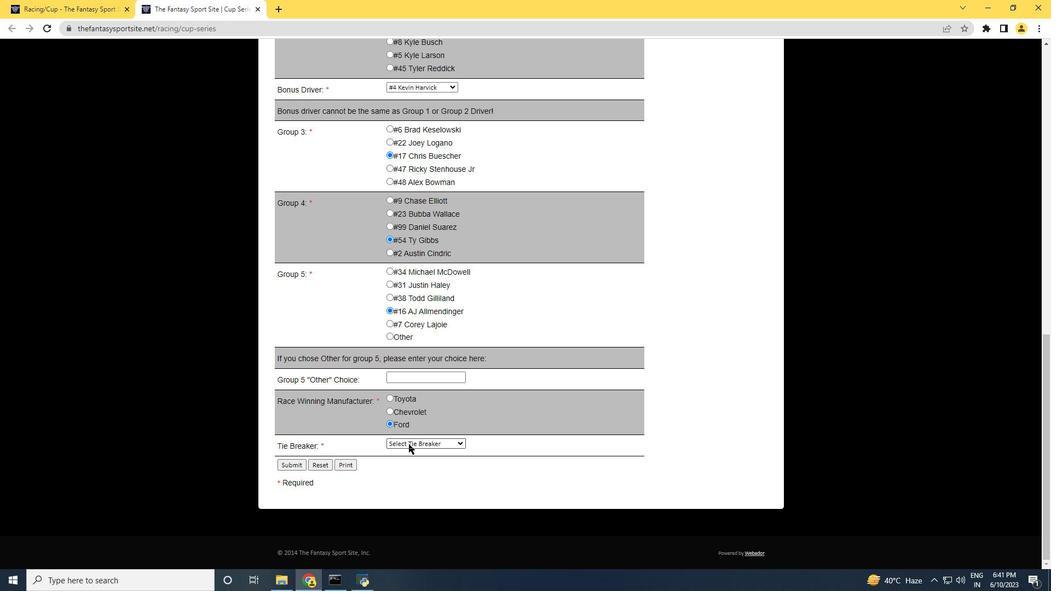 
Action: Mouse moved to (422, 399)
Screenshot: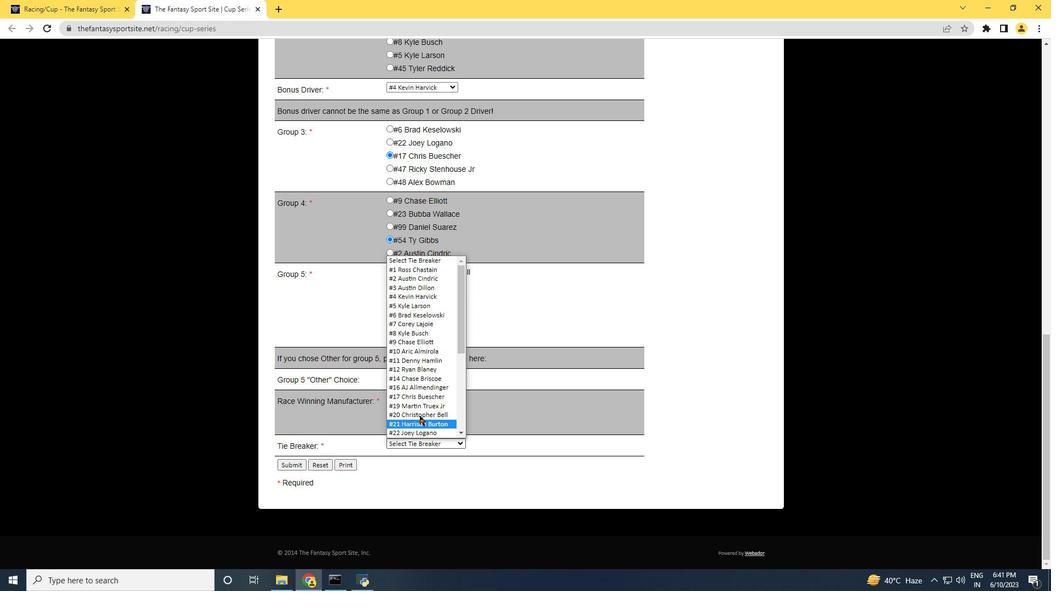 
Action: Mouse scrolled (422, 399) with delta (0, 0)
Screenshot: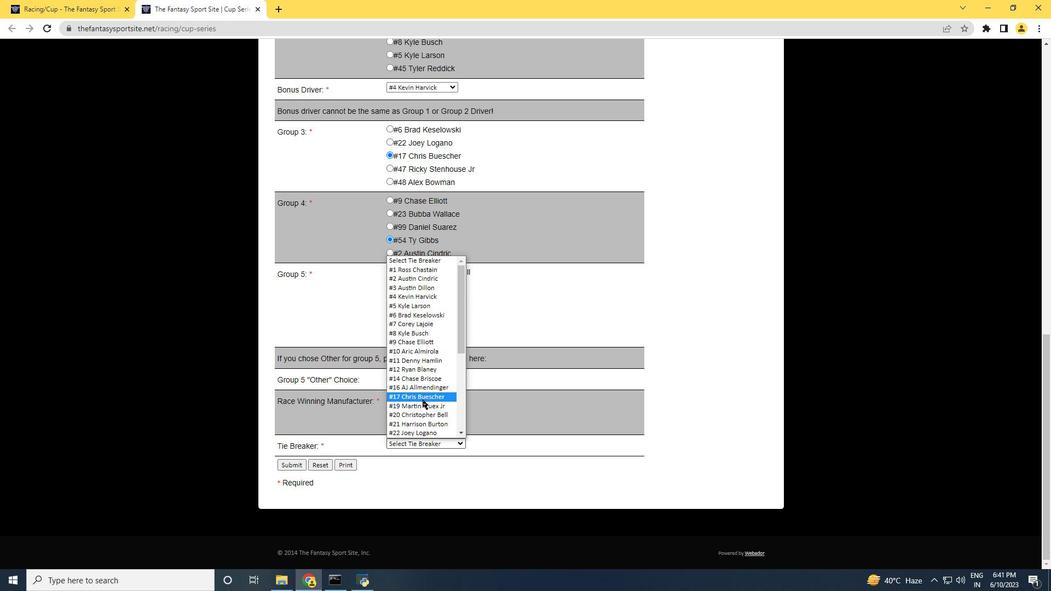 
Action: Mouse scrolled (422, 399) with delta (0, 0)
Screenshot: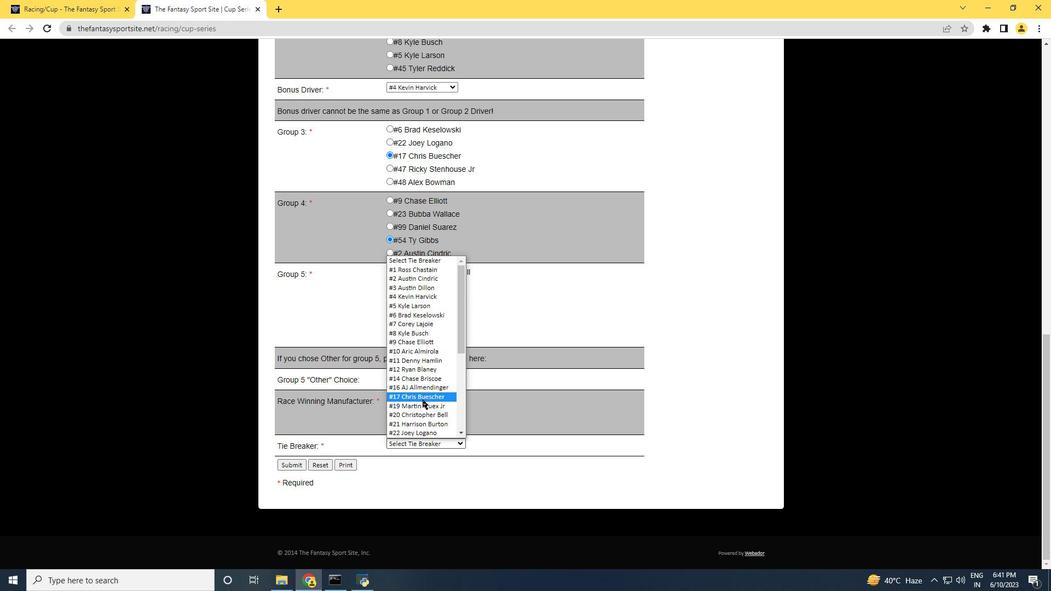 
Action: Mouse scrolled (422, 399) with delta (0, 0)
Screenshot: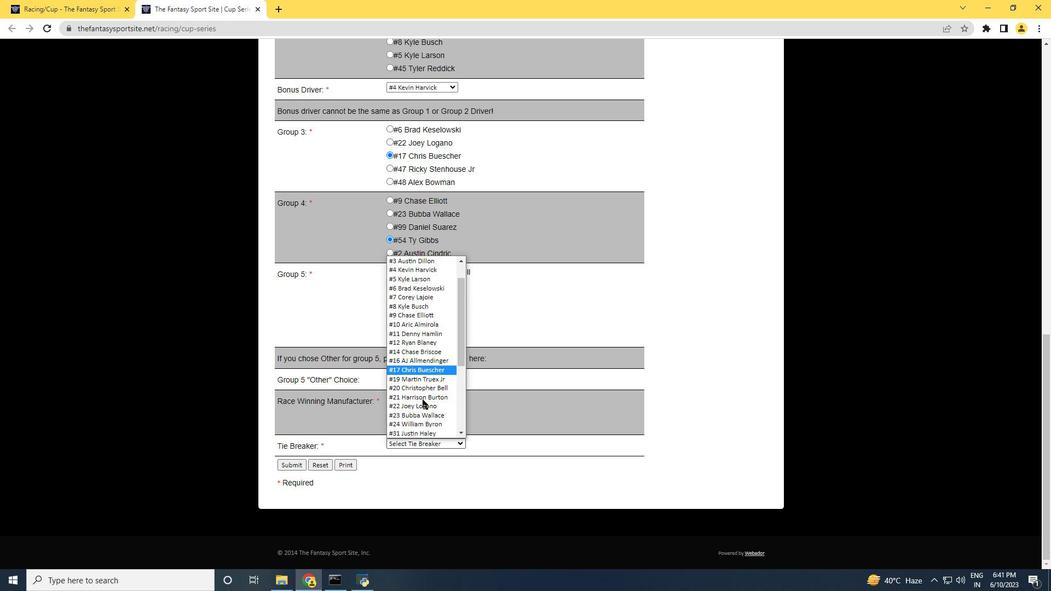 
Action: Mouse scrolled (422, 399) with delta (0, 0)
Screenshot: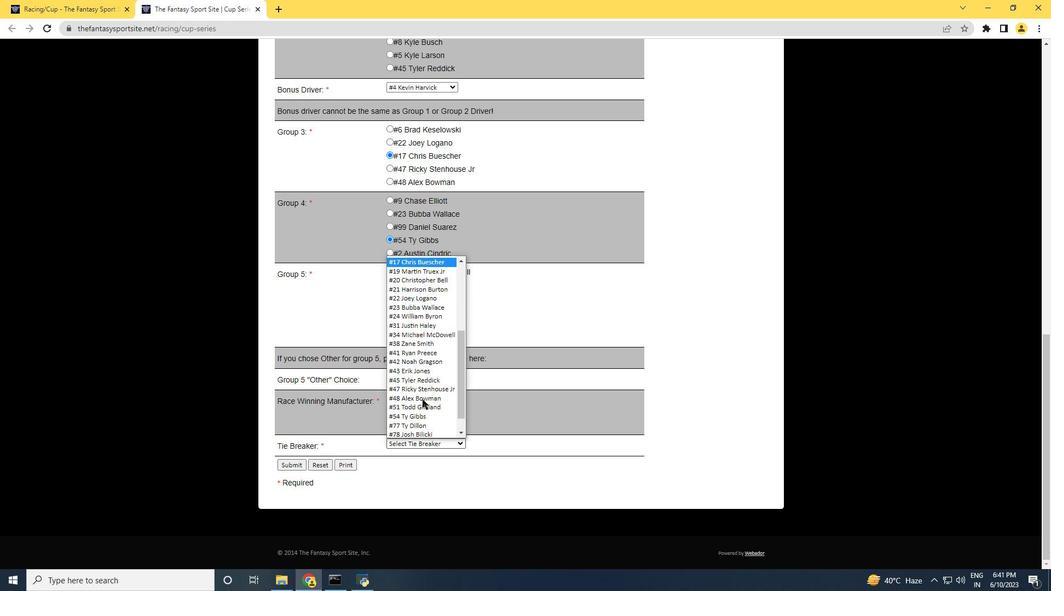
Action: Mouse scrolled (422, 399) with delta (0, 0)
Screenshot: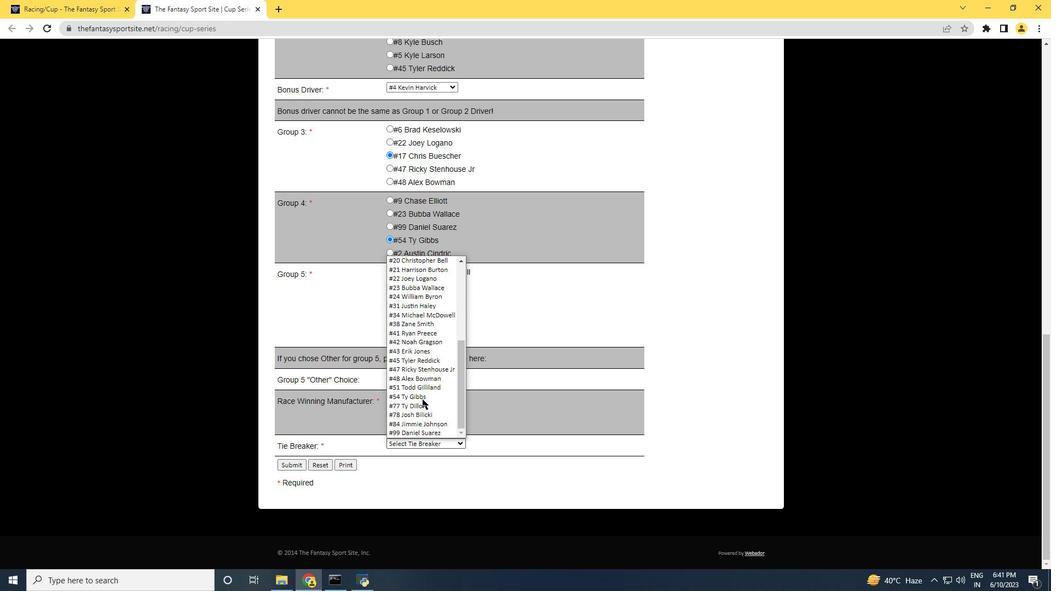
Action: Mouse scrolled (422, 400) with delta (0, 0)
Screenshot: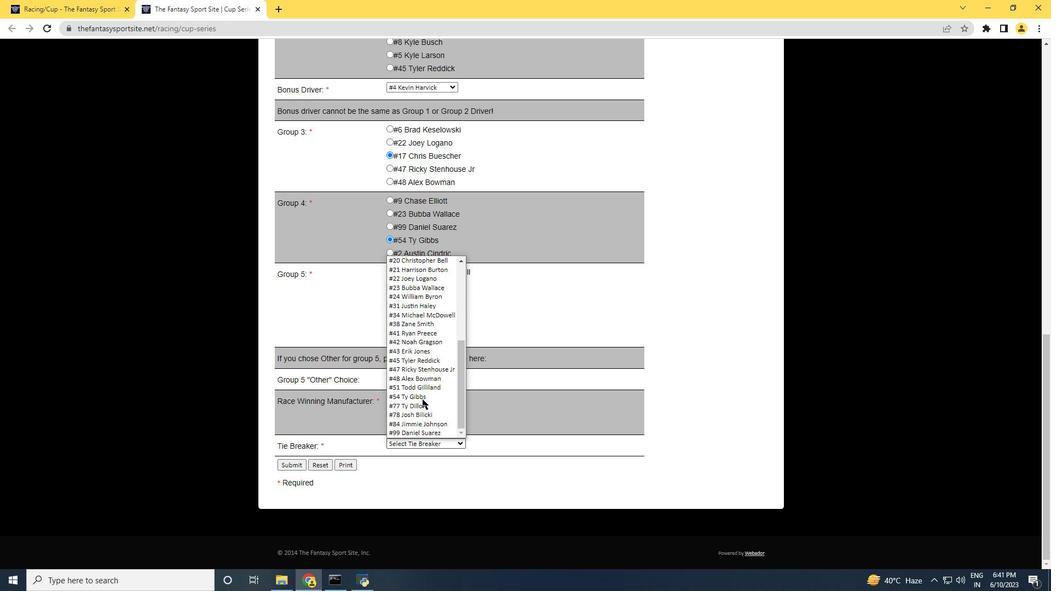 
Action: Mouse scrolled (422, 400) with delta (0, 0)
Screenshot: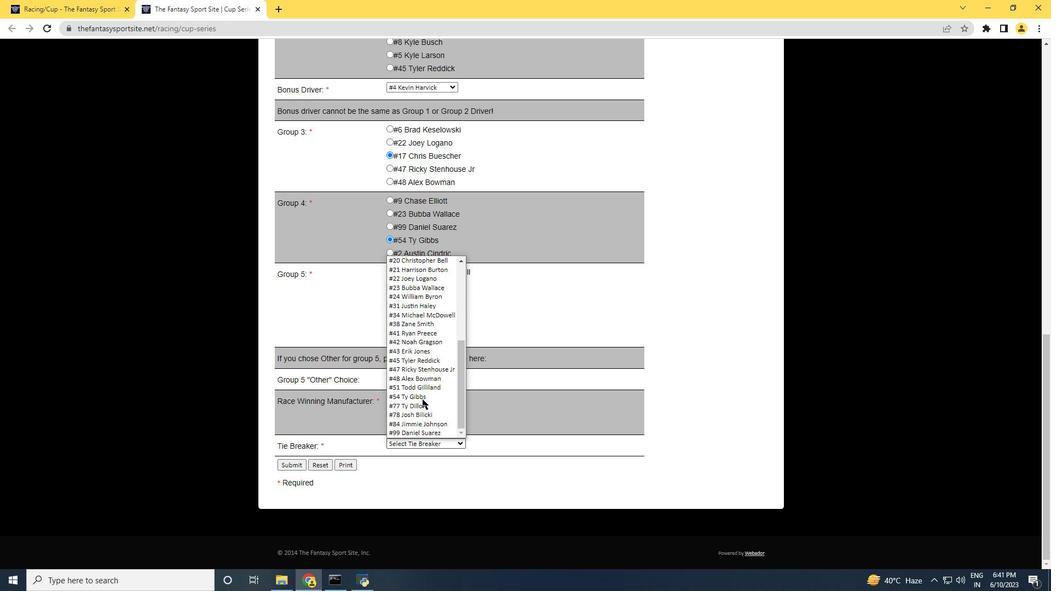
Action: Mouse scrolled (422, 400) with delta (0, 0)
Screenshot: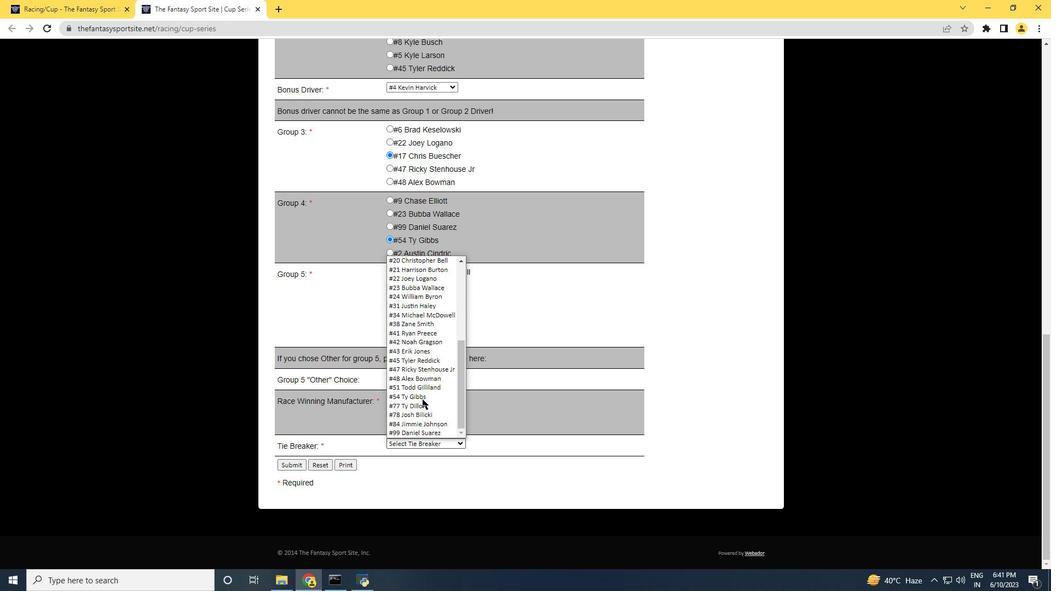 
Action: Mouse scrolled (422, 400) with delta (0, 0)
Screenshot: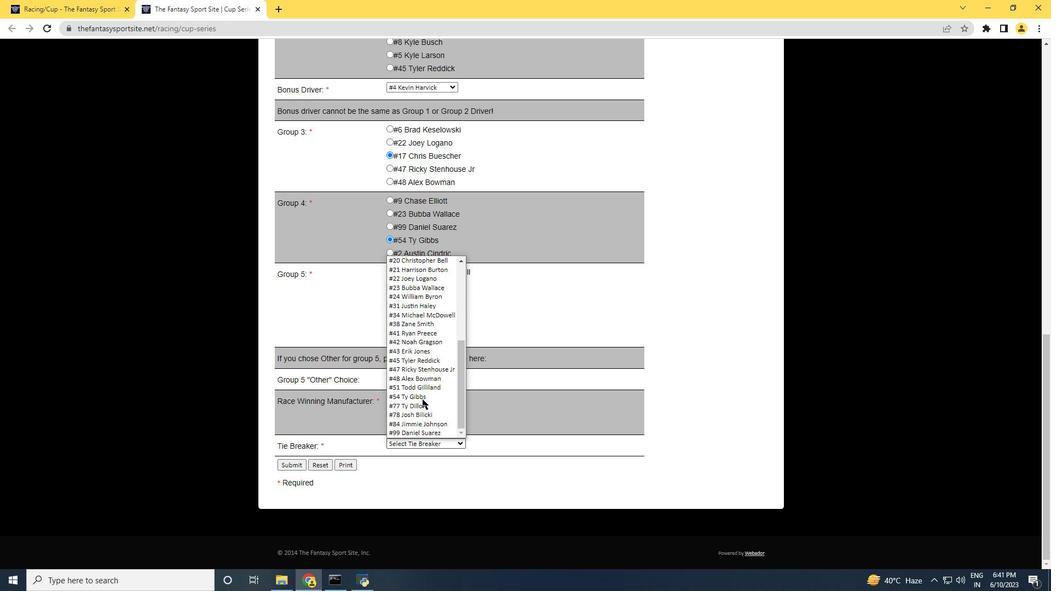 
Action: Mouse scrolled (422, 400) with delta (0, 0)
Screenshot: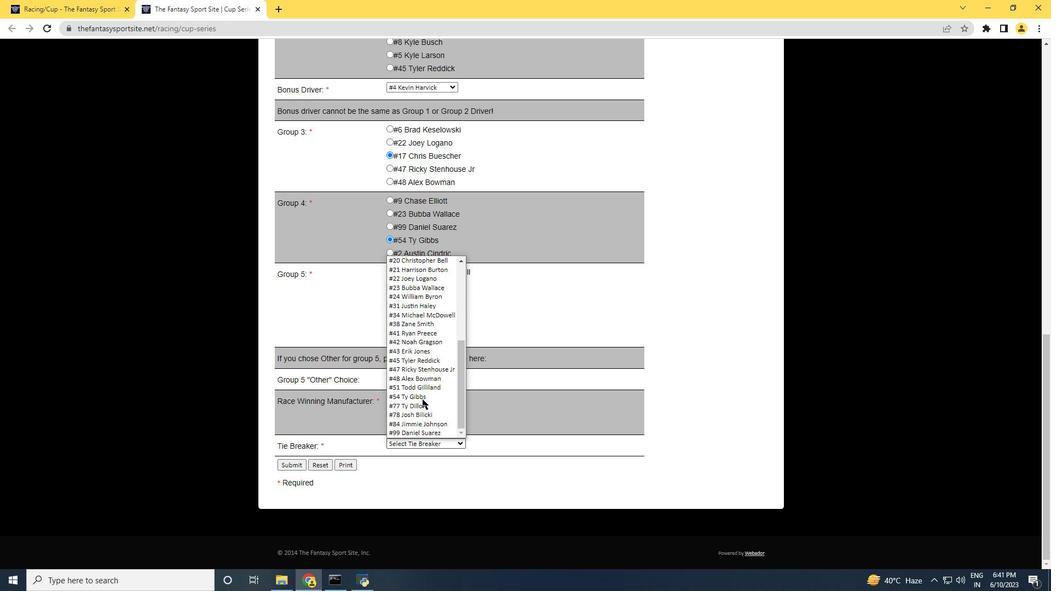 
Action: Mouse scrolled (422, 400) with delta (0, 0)
Screenshot: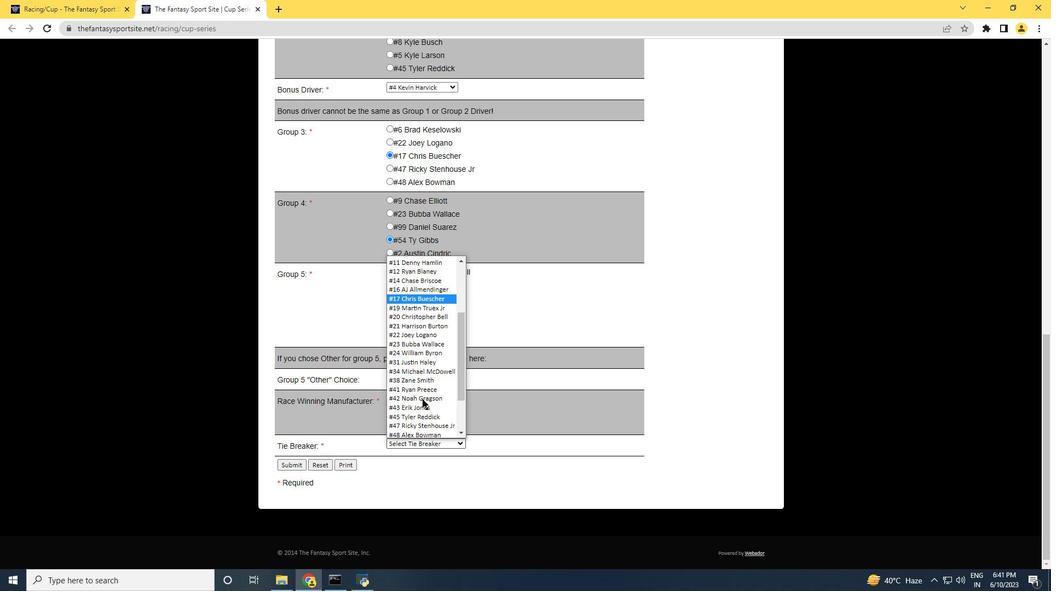 
Action: Mouse moved to (408, 298)
Screenshot: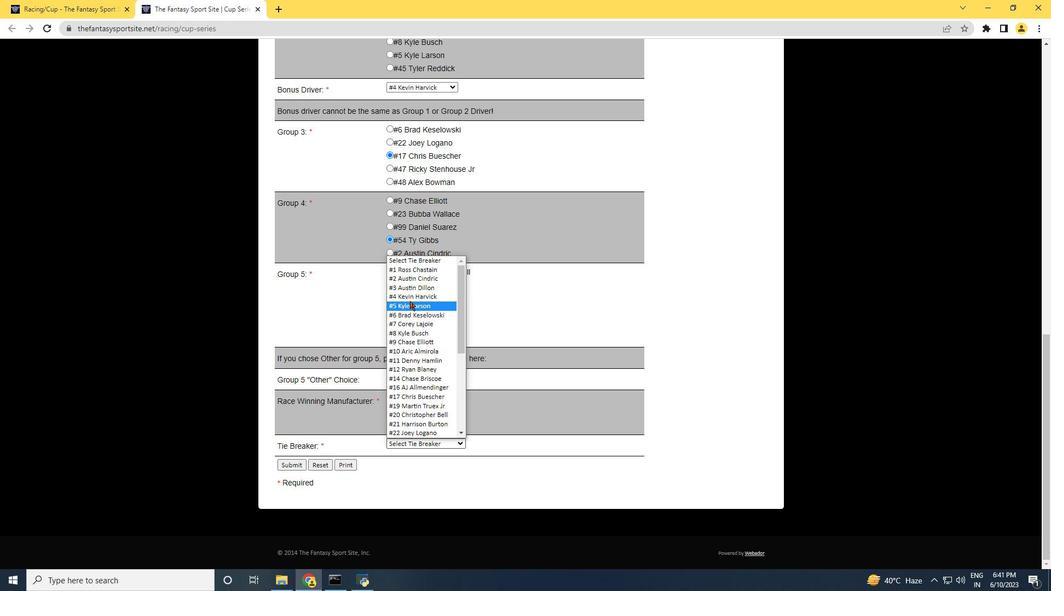 
Action: Mouse pressed left at (408, 298)
Screenshot: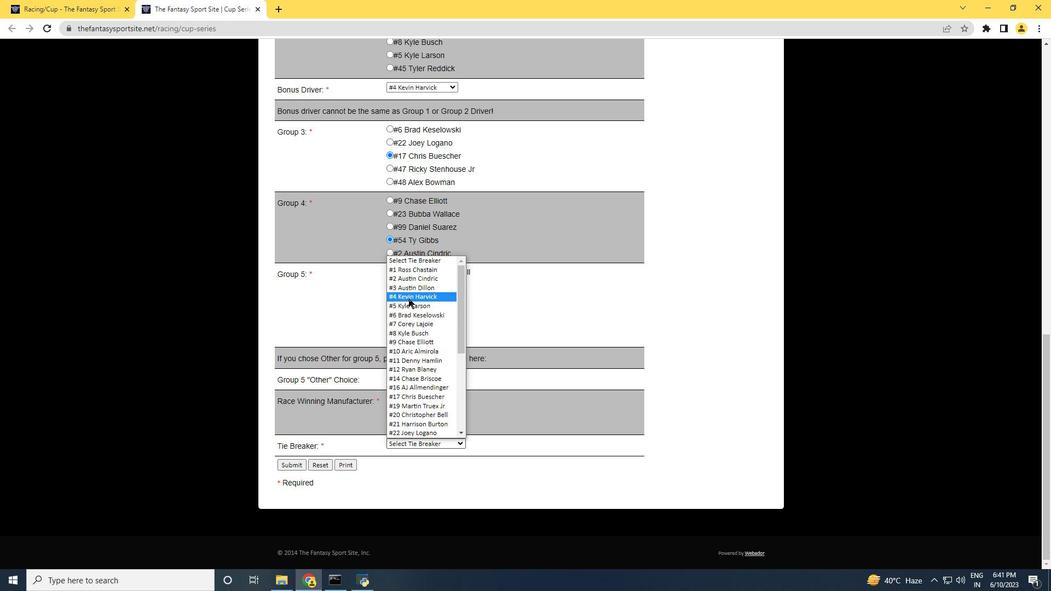 
Action: Mouse moved to (290, 464)
Screenshot: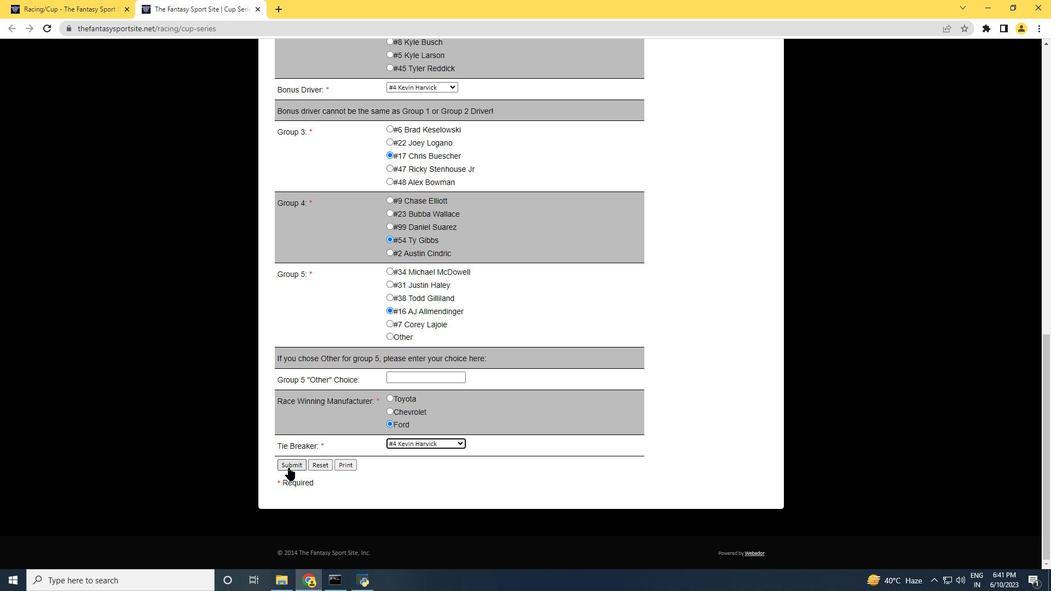 
Action: Mouse pressed left at (290, 464)
Screenshot: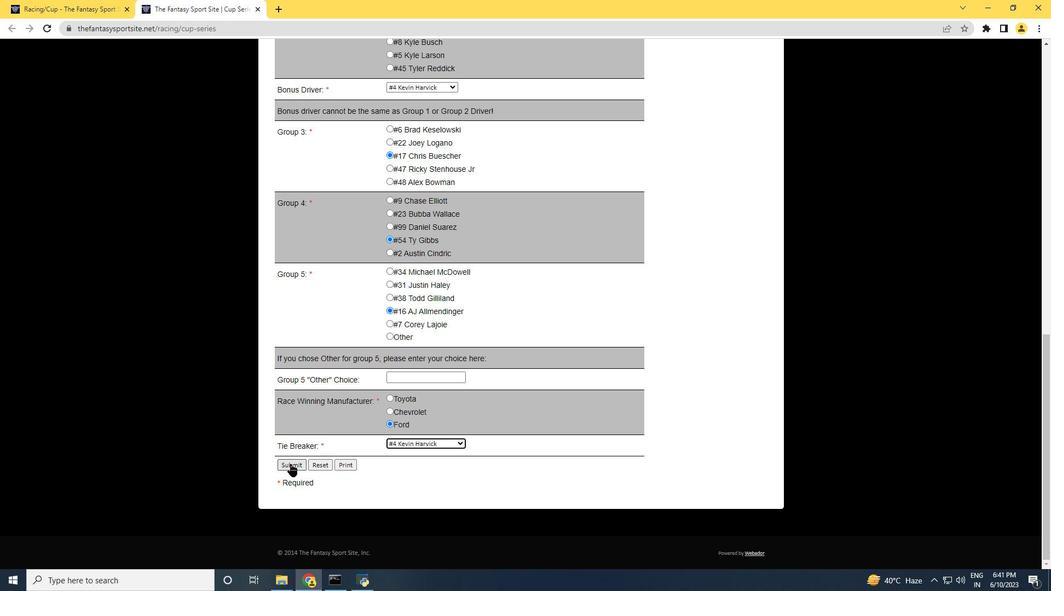 
Action: Mouse moved to (7, 328)
Screenshot: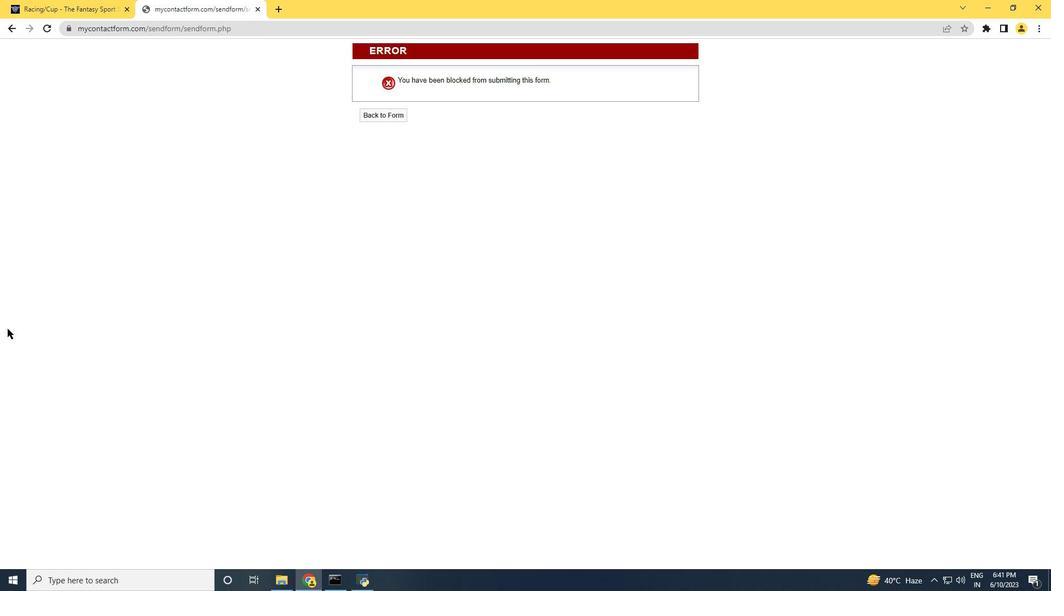 
